 Task: Look for Airbnb options in Pô, Burkina Faso from 10th December, 2023 to 15th December, 2023 for 7 adults.4 bedrooms having 7 beds and 4 bathrooms. Property type can be house. Amenities needed are: wifi, air conditioning, TV, pool, gym, breakfast. Booking option can be shelf check-in. Look for 3 properties as per requirement.
Action: Mouse moved to (500, 72)
Screenshot: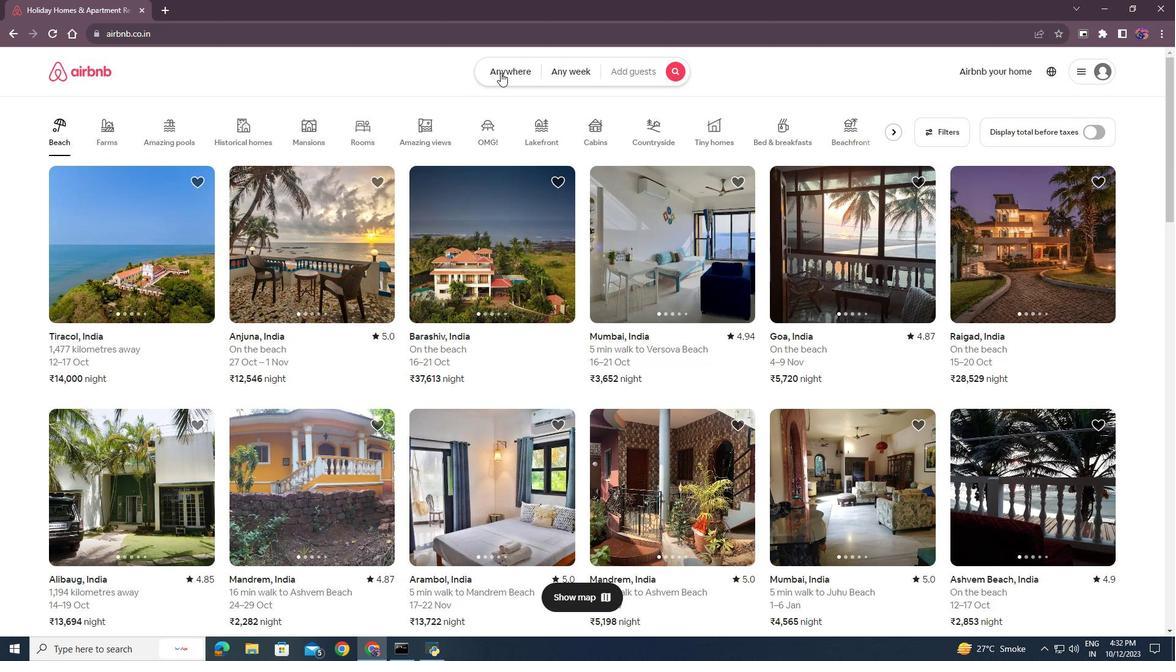 
Action: Mouse pressed left at (500, 72)
Screenshot: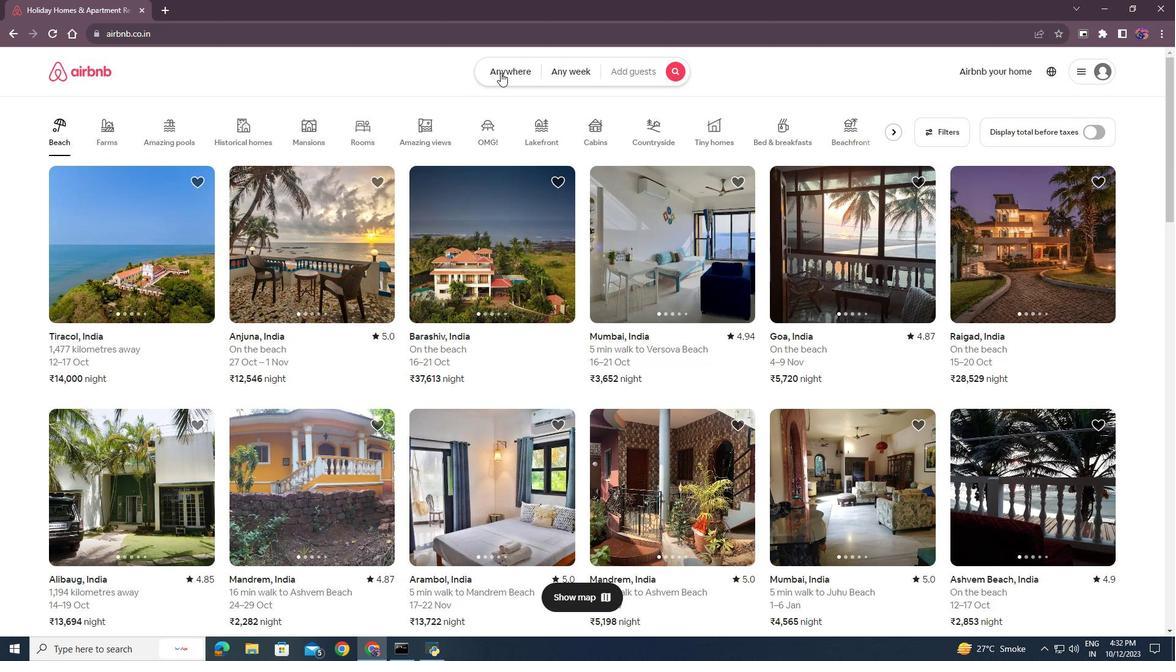 
Action: Mouse moved to (392, 117)
Screenshot: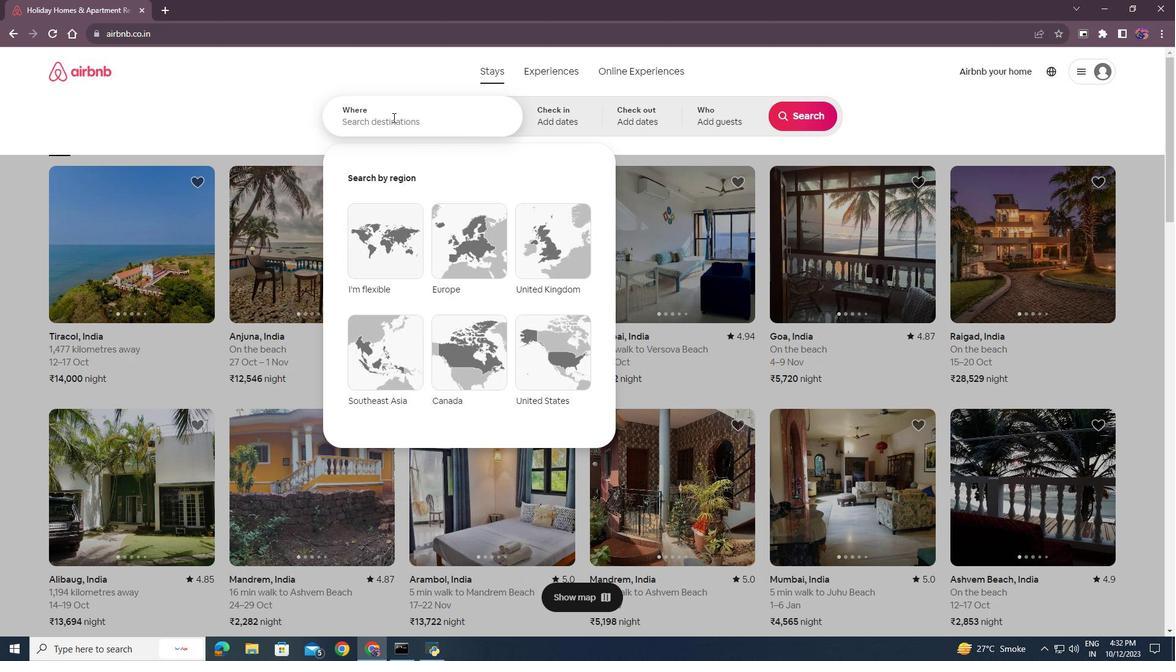 
Action: Mouse pressed left at (392, 117)
Screenshot: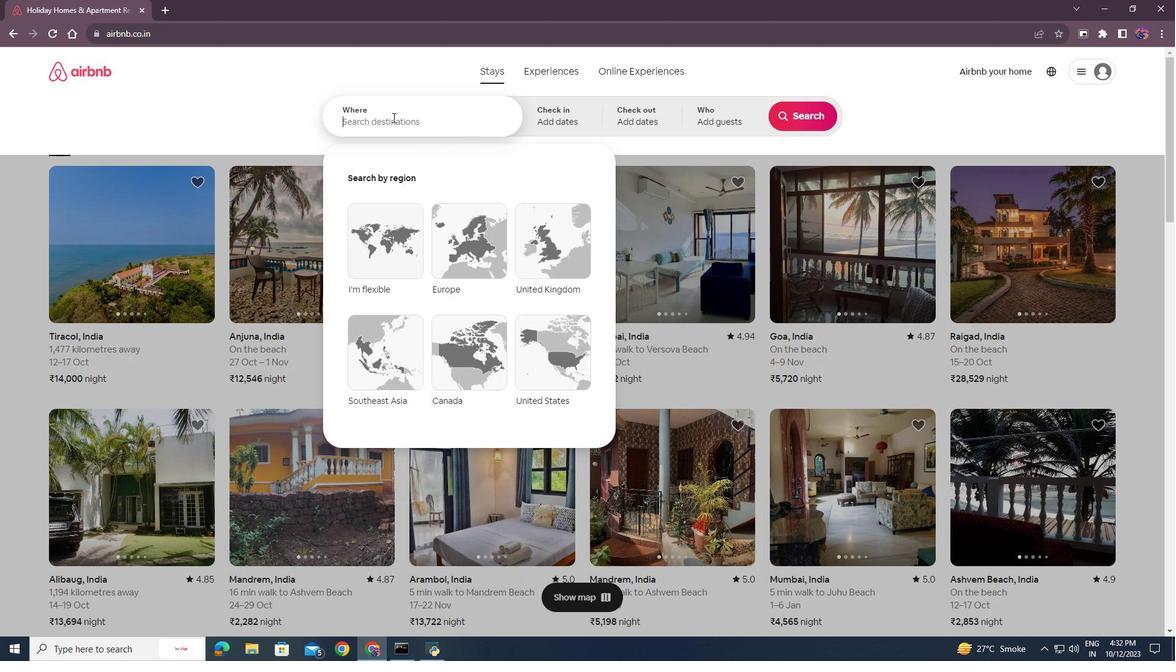
Action: Key pressed <Key.shift><Key.shift><Key.shift><Key.shift><Key.shift>P<Key.shift_r><Key.shift_r><Key.shift_r><Key.shift_r><Key.shift_r><Key.shift_r><Key.shift_r><Key.shift_r><Key.shift_r><Key.shift_r><Key.shift_r><Key.shift_r><Key.shift_r><Key.shift_r>o,<Key.shift>Burk<Key.backspace><Key.backspace><Key.backspace><Key.backspace><Key.backspace><Key.shift><Key.shift><Key.shift><Key.shift><Key.shift><Key.shift><Key.shift><Key.shift><Key.shift><Key.shift>^,<Key.shift><Key.shift><Key.shift><Key.shift><Key.shift><Key.shift>Burkina<Key.space><Key.shift>Faso<Key.enter>
Screenshot: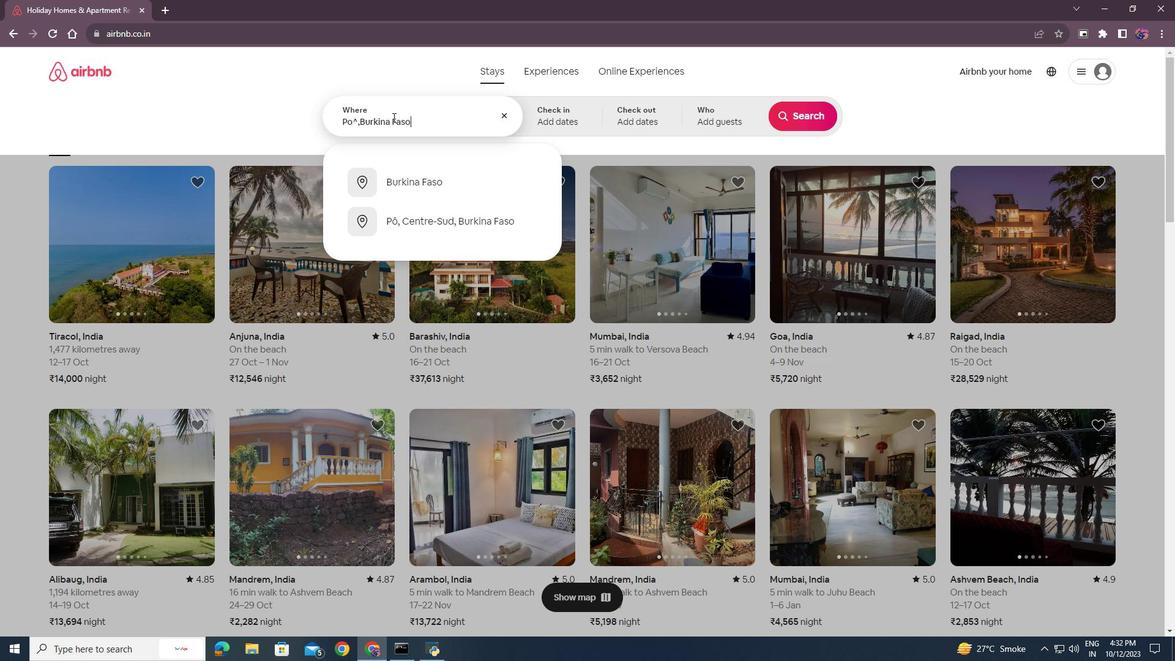 
Action: Mouse moved to (806, 212)
Screenshot: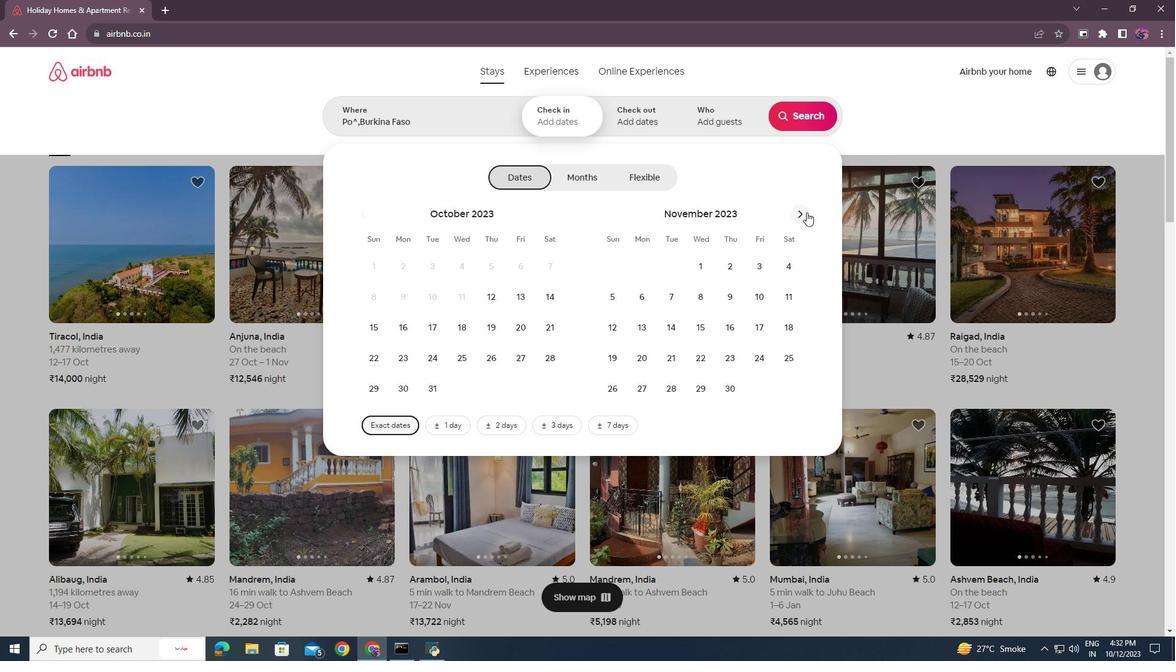 
Action: Mouse pressed left at (806, 212)
Screenshot: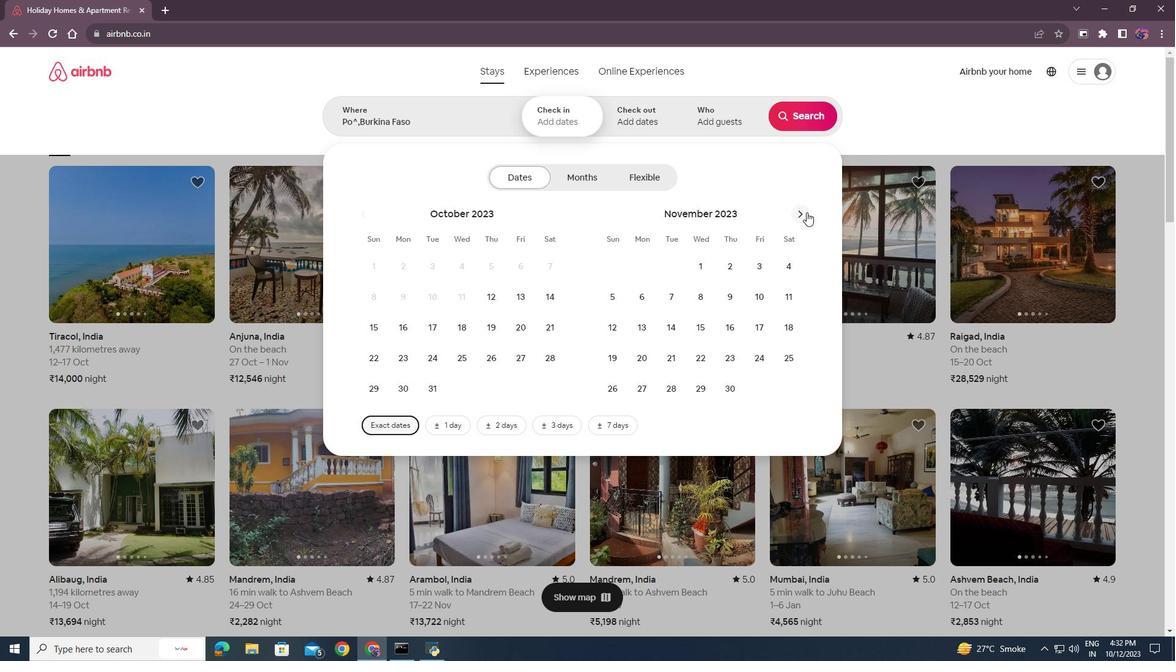 
Action: Mouse moved to (614, 327)
Screenshot: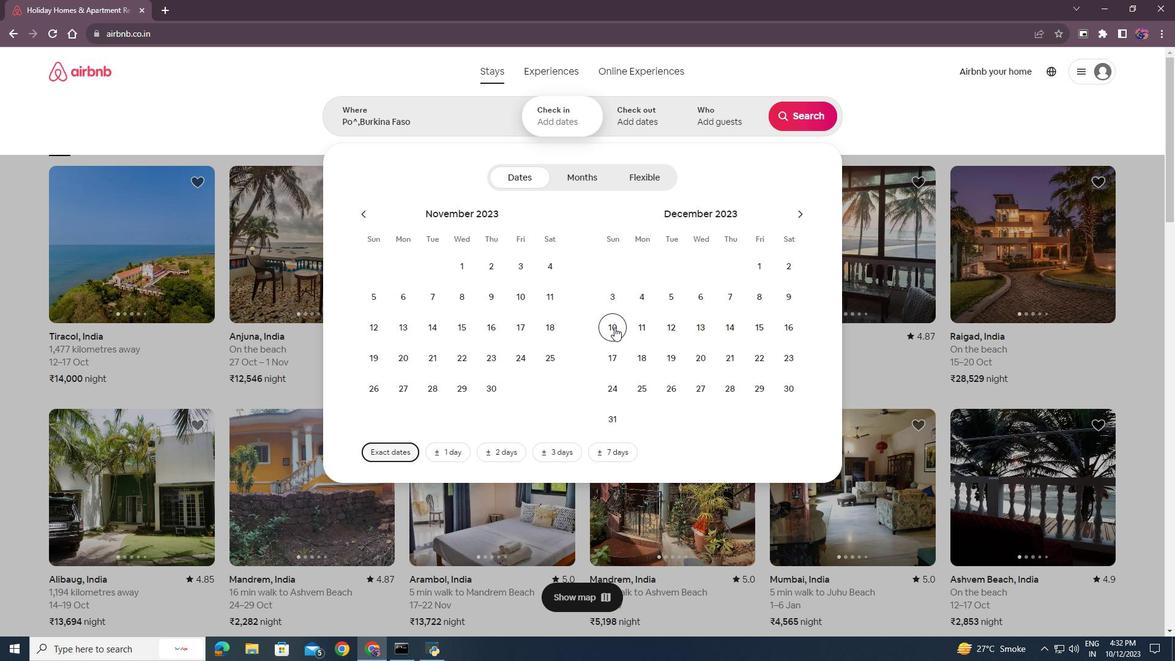 
Action: Mouse pressed left at (614, 327)
Screenshot: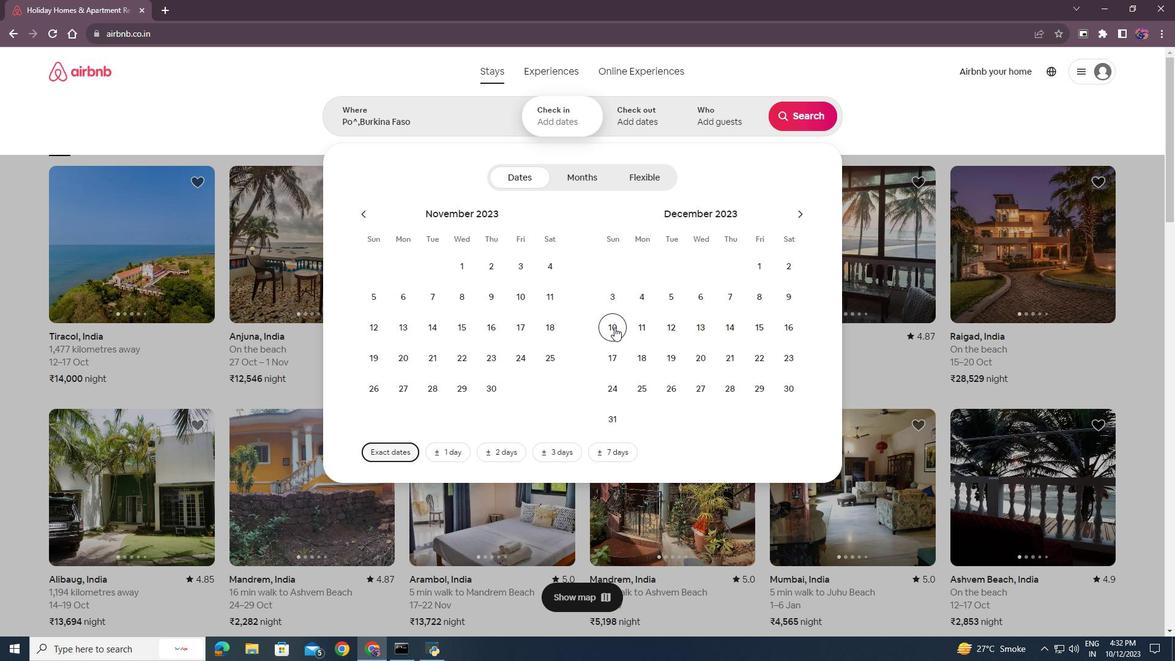 
Action: Mouse moved to (757, 330)
Screenshot: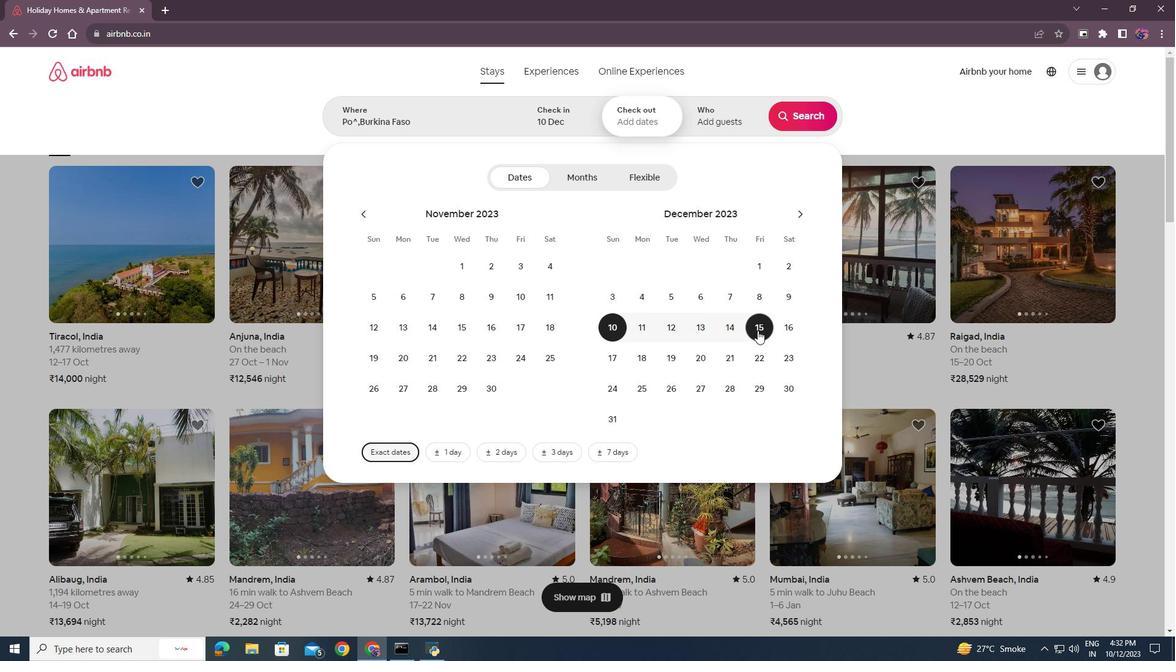 
Action: Mouse pressed left at (757, 330)
Screenshot: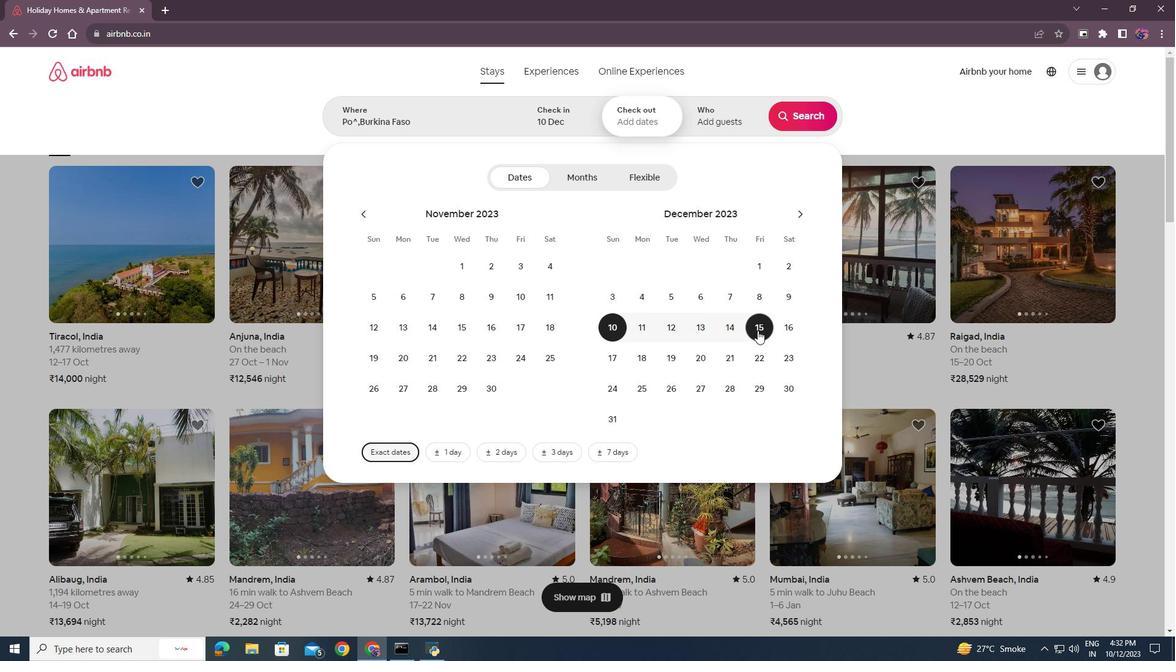 
Action: Mouse moved to (735, 114)
Screenshot: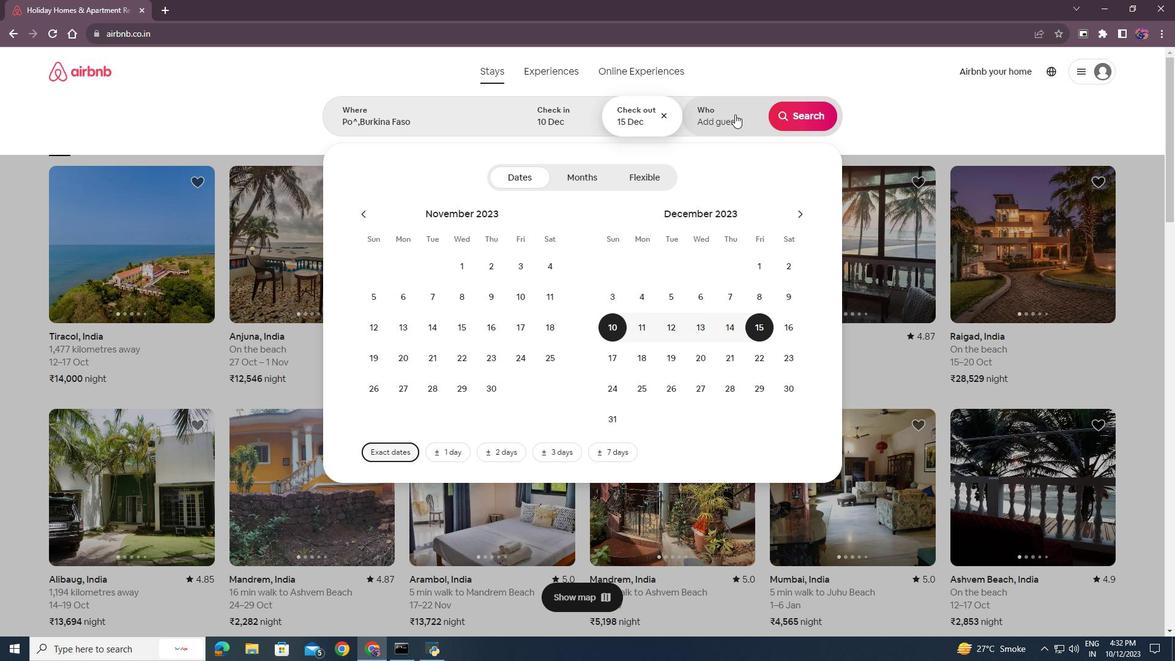 
Action: Mouse pressed left at (735, 114)
Screenshot: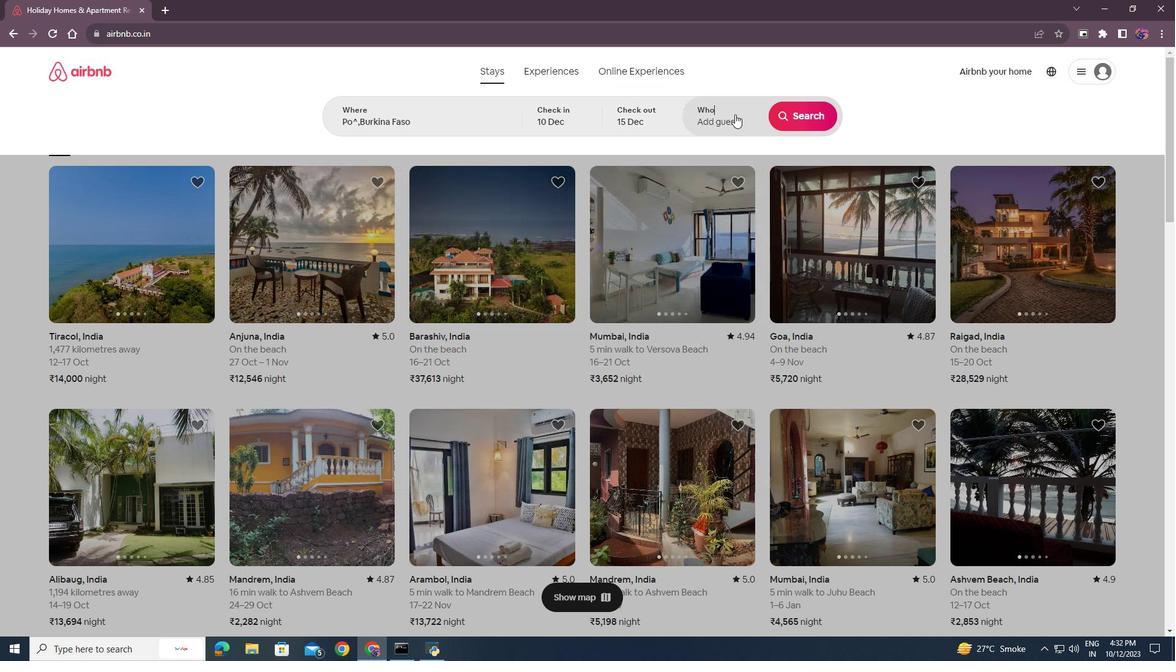 
Action: Mouse moved to (803, 181)
Screenshot: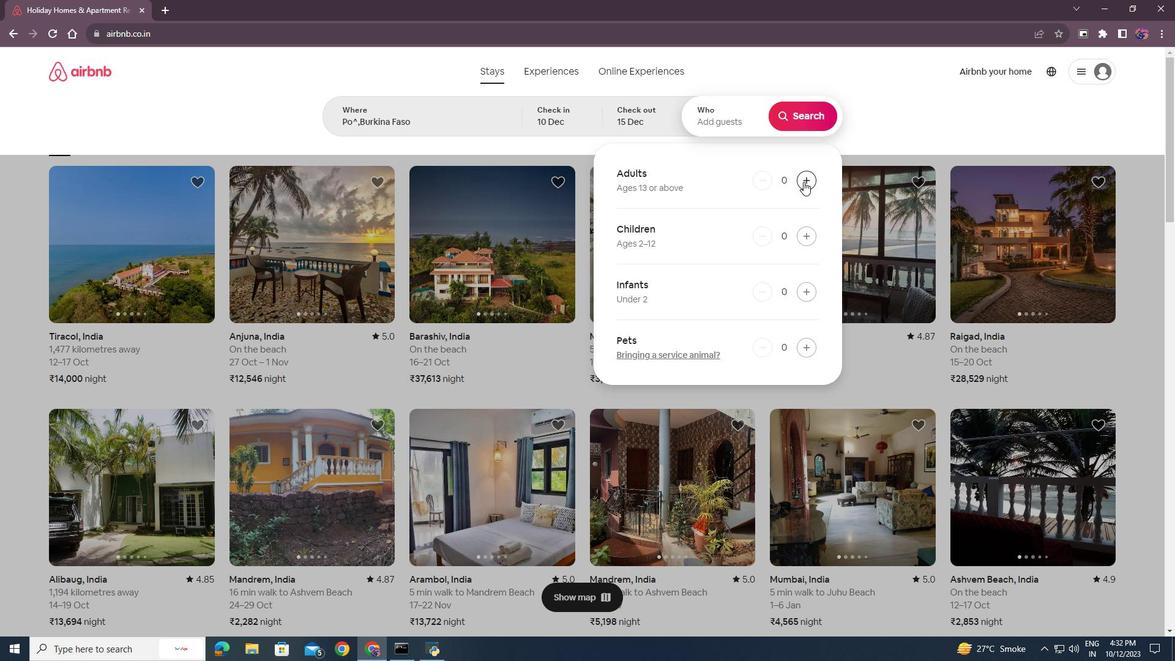 
Action: Mouse pressed left at (803, 181)
Screenshot: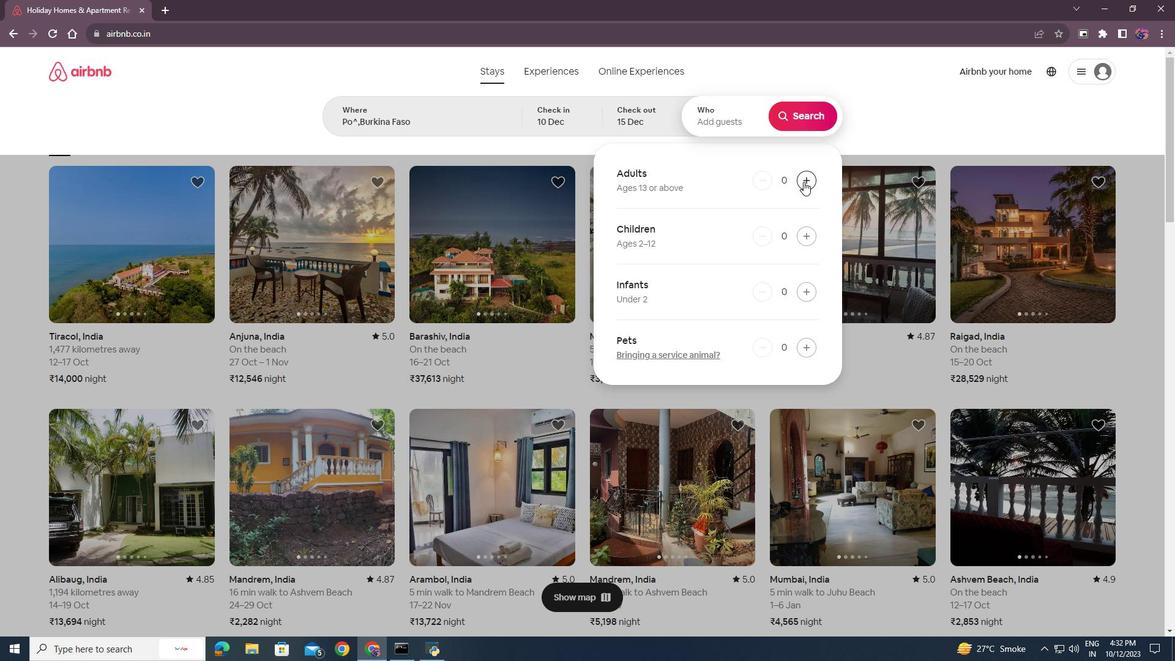 
Action: Mouse pressed left at (803, 181)
Screenshot: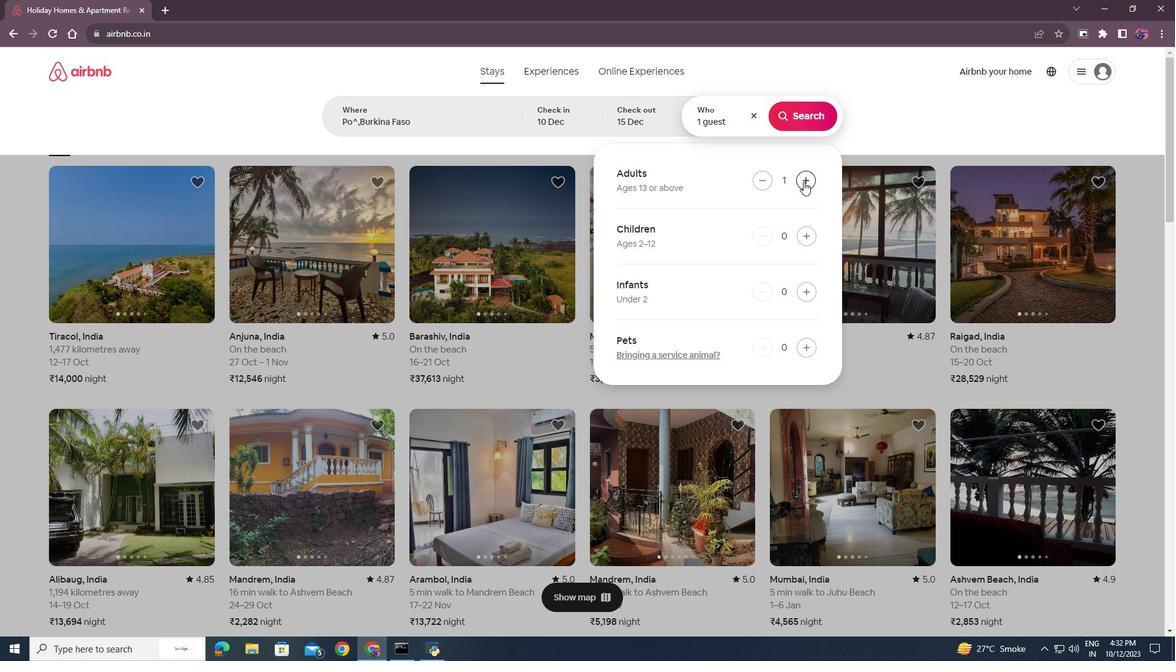 
Action: Mouse pressed left at (803, 181)
Screenshot: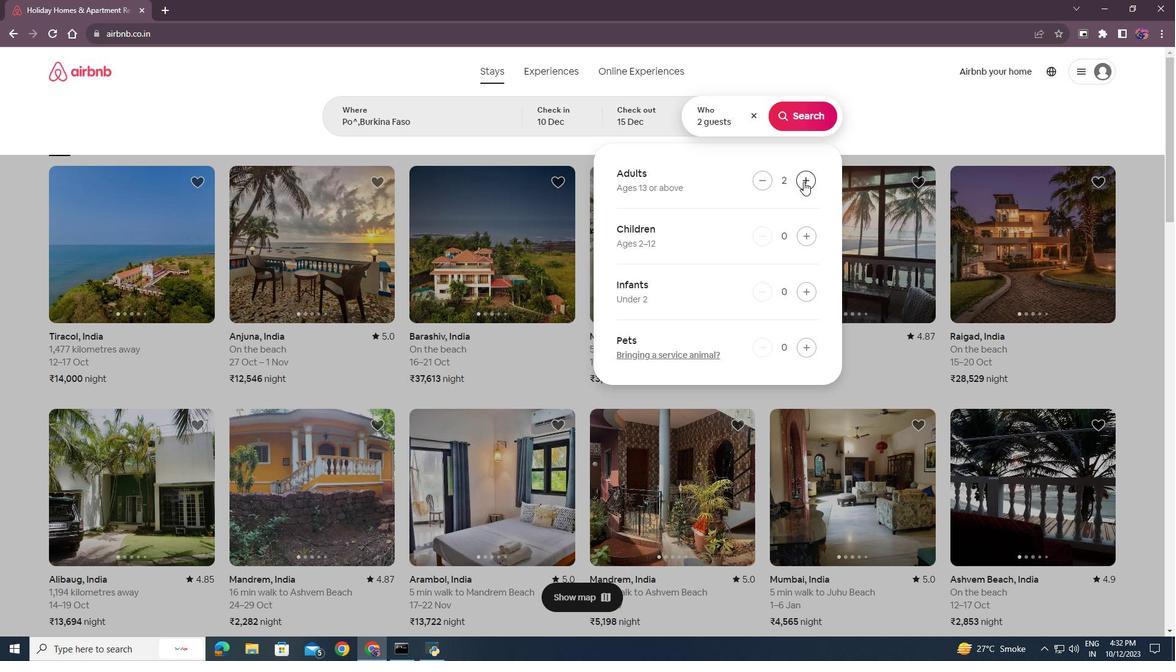 
Action: Mouse pressed left at (803, 181)
Screenshot: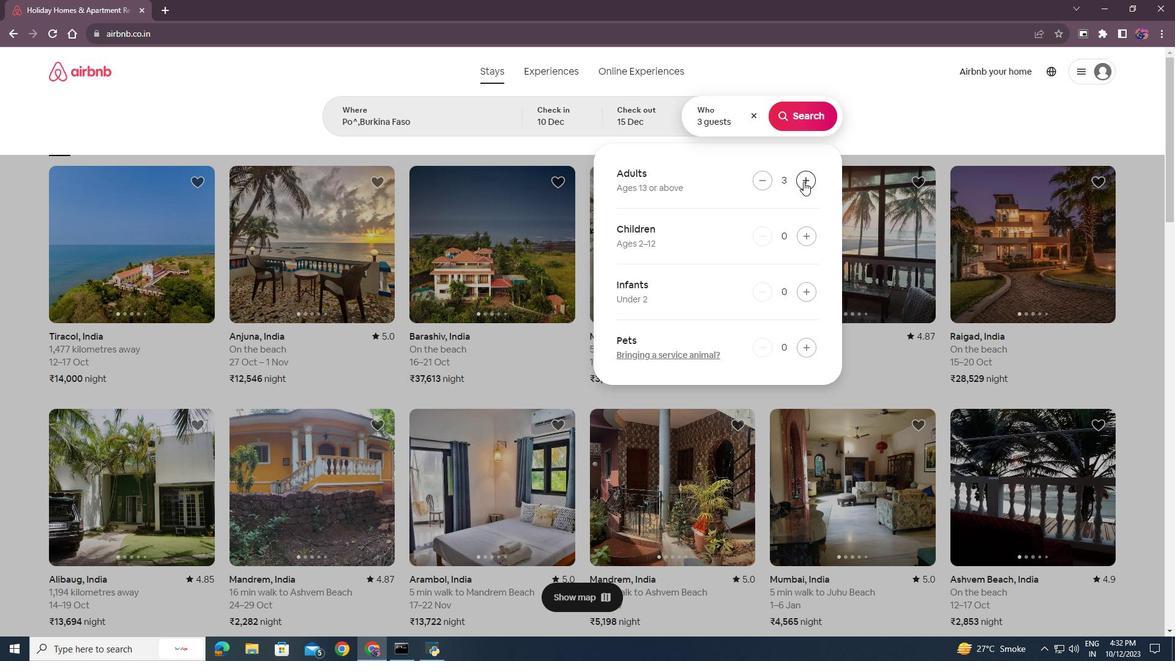 
Action: Mouse pressed left at (803, 181)
Screenshot: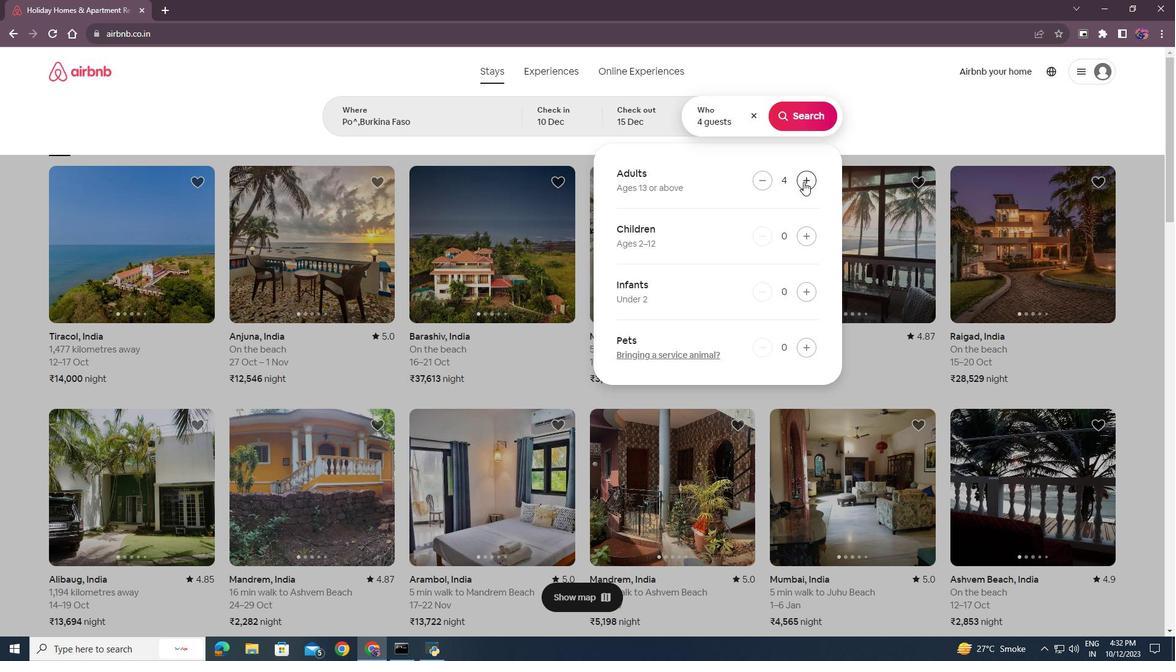
Action: Mouse pressed left at (803, 181)
Screenshot: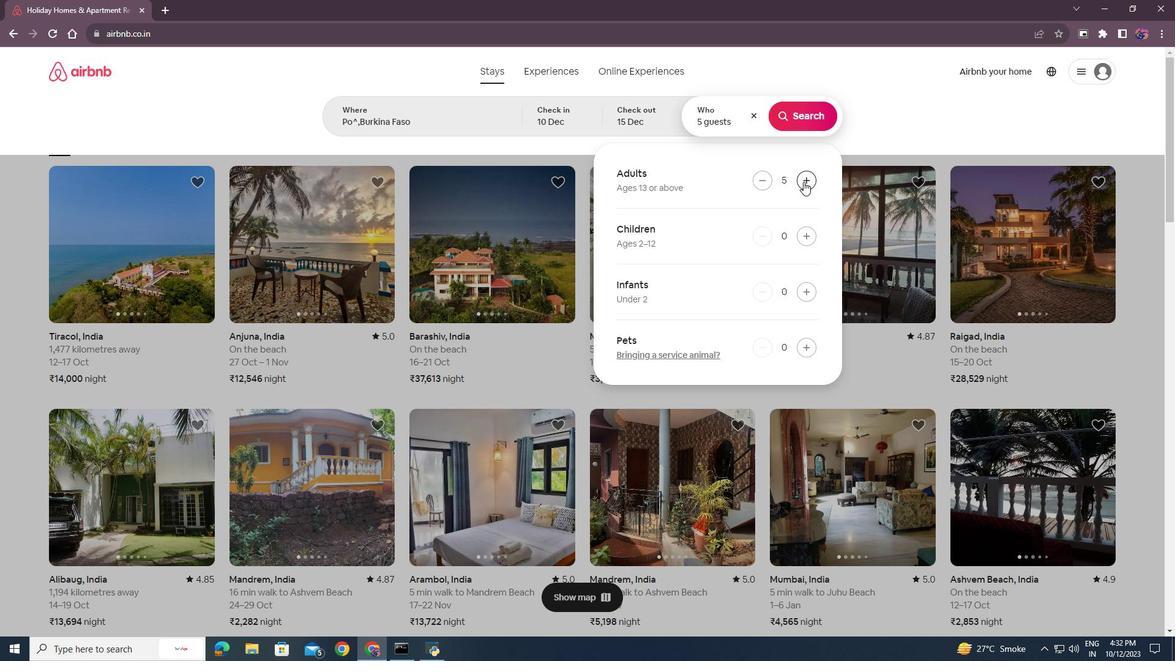 
Action: Mouse pressed left at (803, 181)
Screenshot: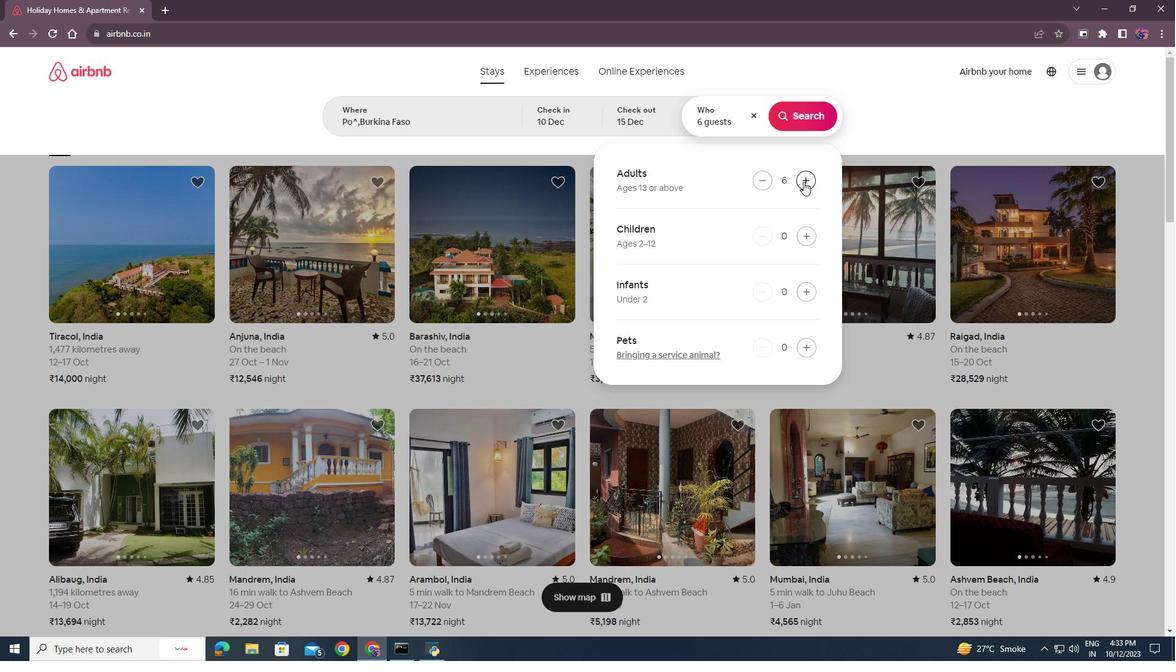 
Action: Mouse pressed left at (803, 181)
Screenshot: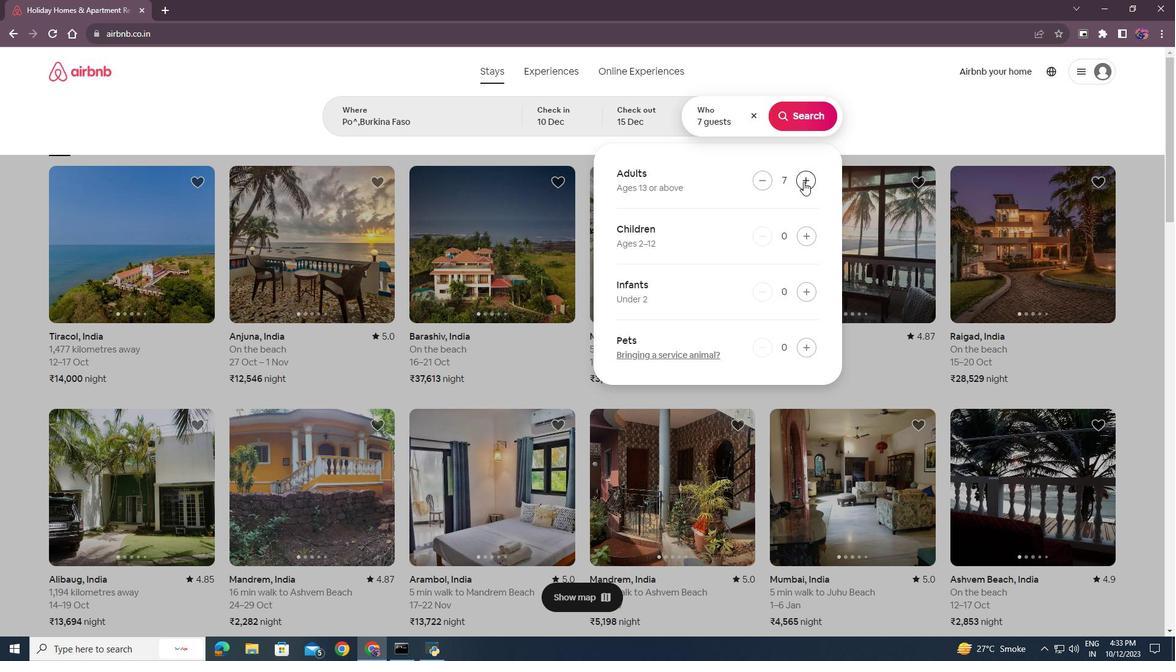 
Action: Mouse moved to (757, 178)
Screenshot: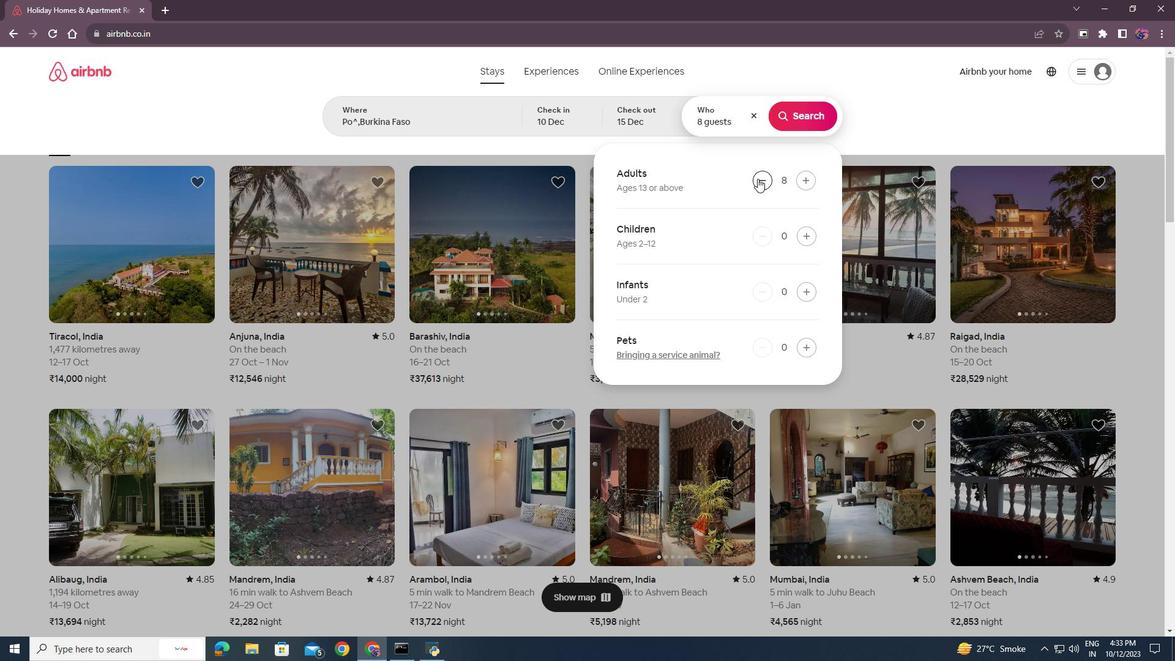 
Action: Mouse pressed left at (757, 178)
Screenshot: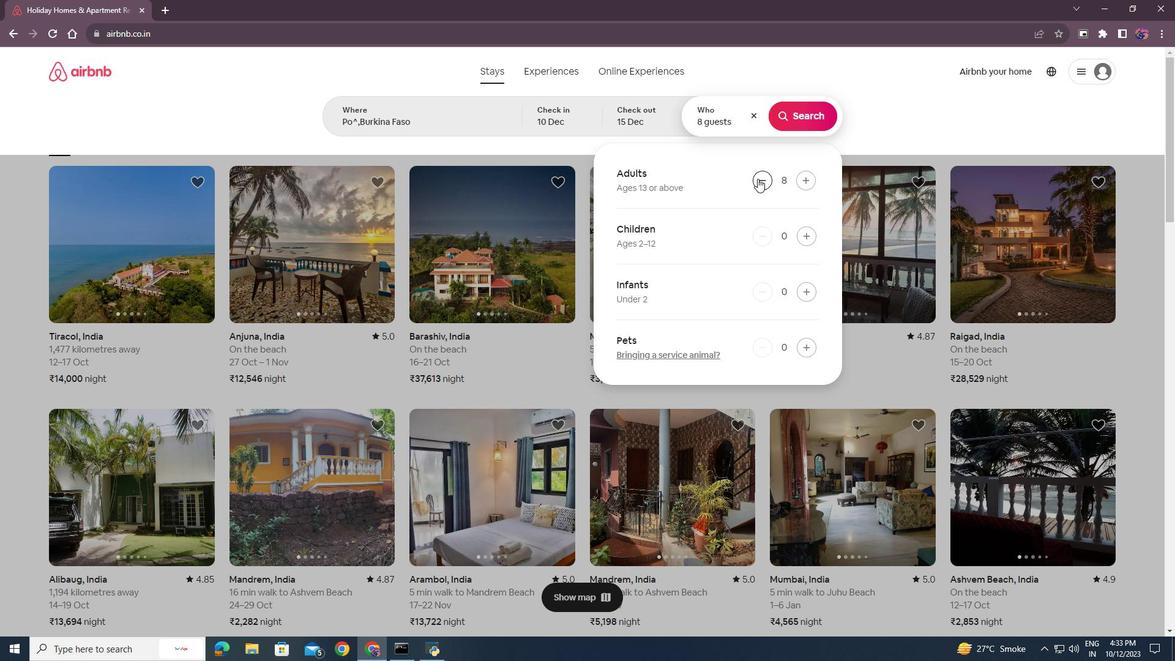 
Action: Mouse moved to (810, 110)
Screenshot: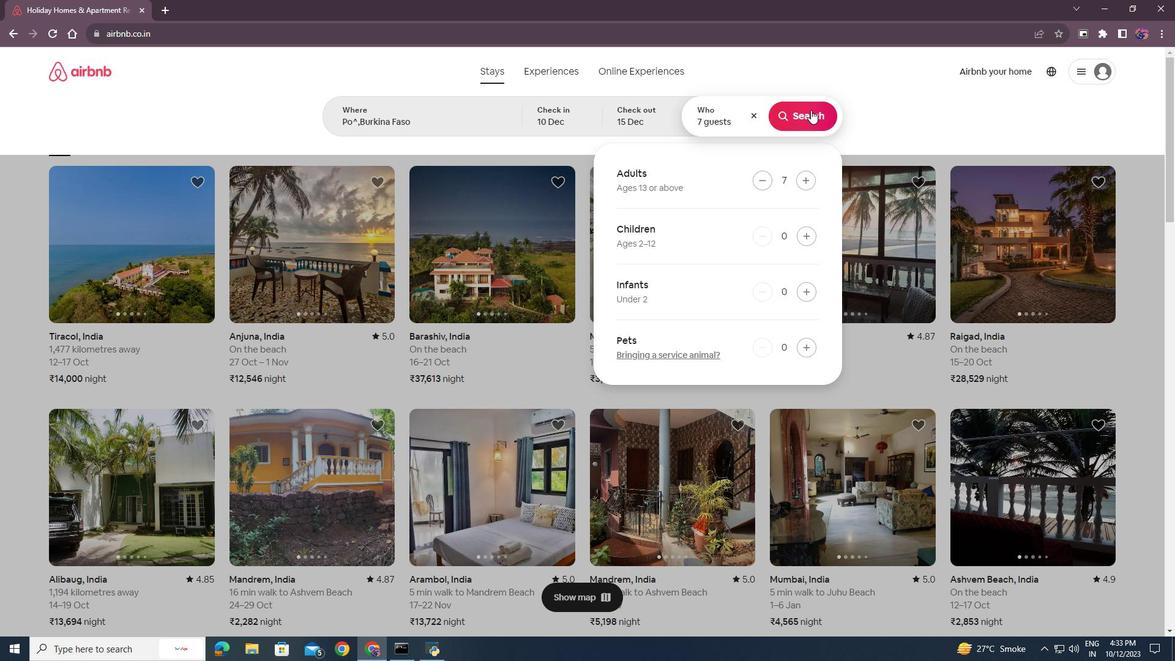 
Action: Mouse pressed left at (810, 110)
Screenshot: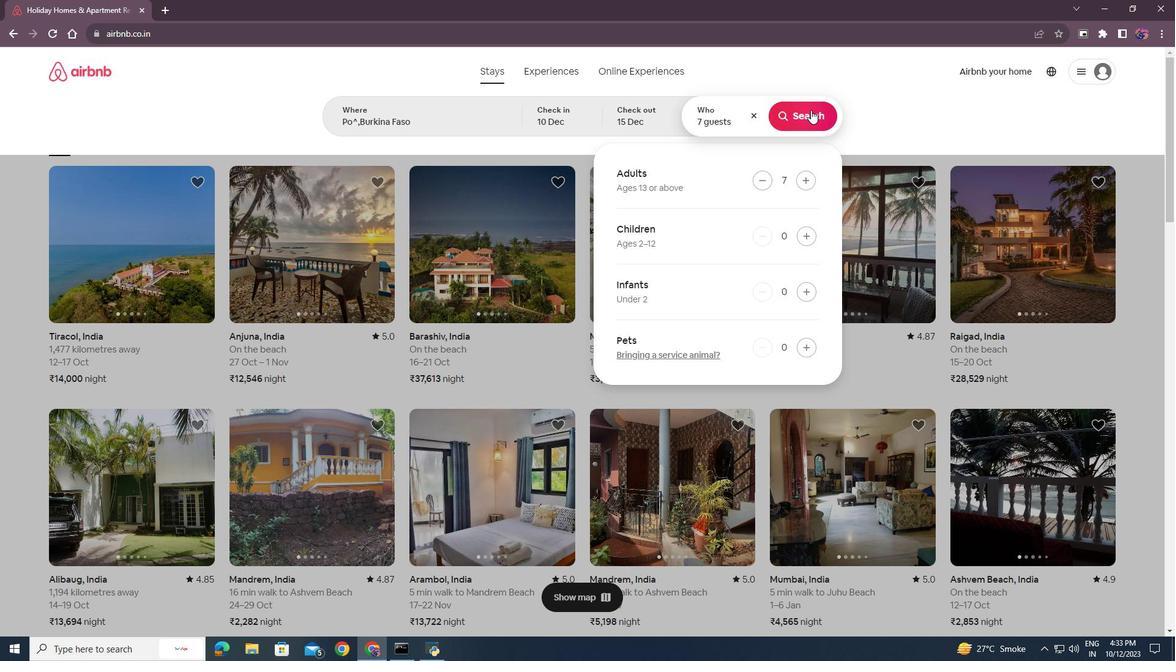 
Action: Mouse moved to (976, 127)
Screenshot: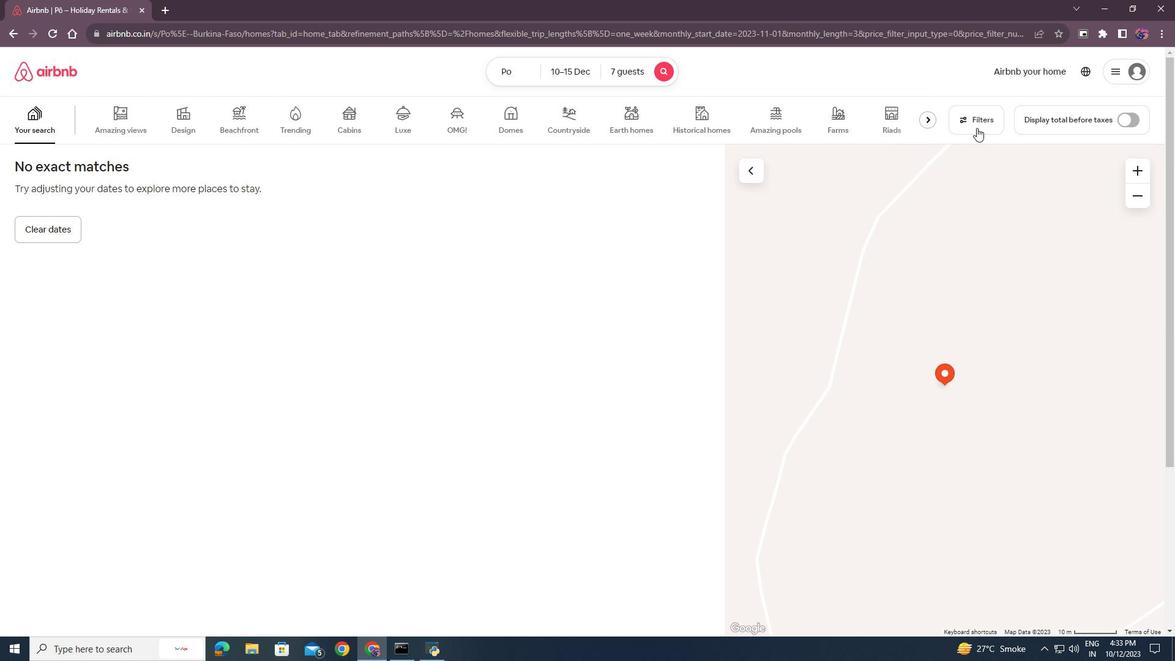 
Action: Mouse pressed left at (976, 127)
Screenshot: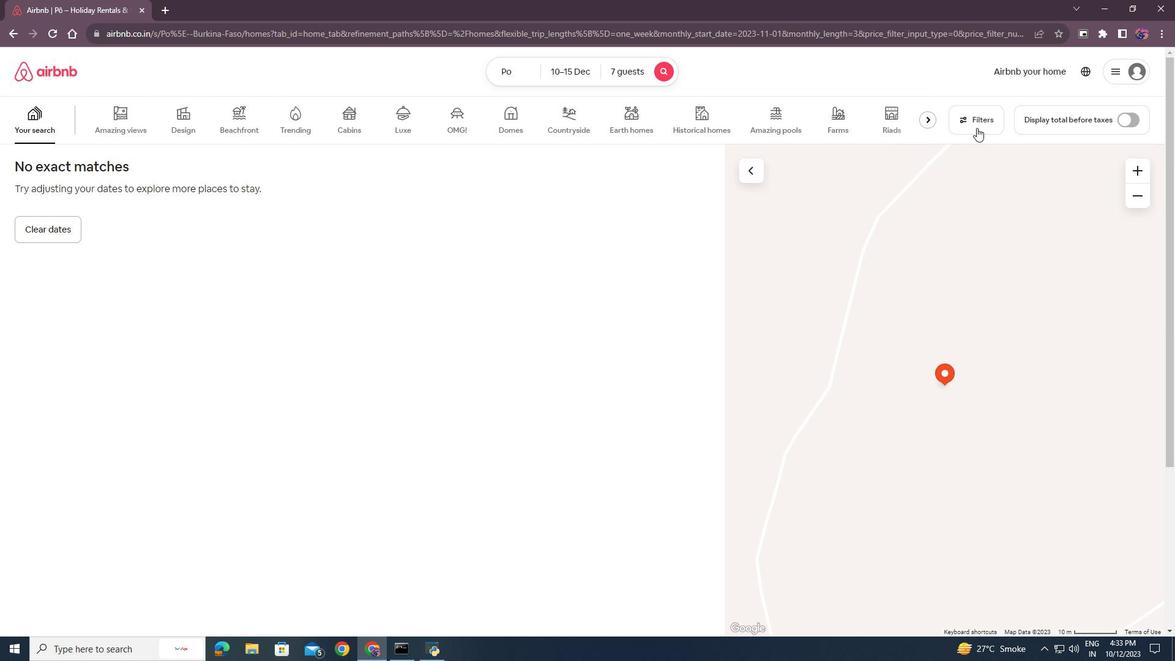 
Action: Mouse moved to (492, 367)
Screenshot: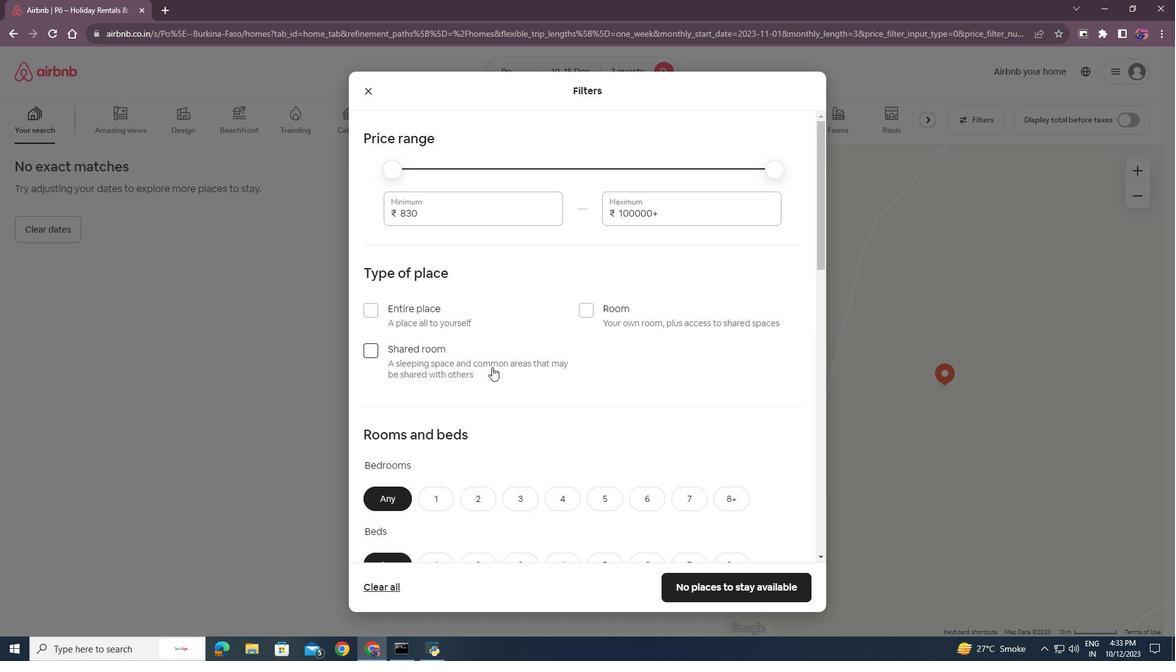 
Action: Mouse scrolled (492, 366) with delta (0, 0)
Screenshot: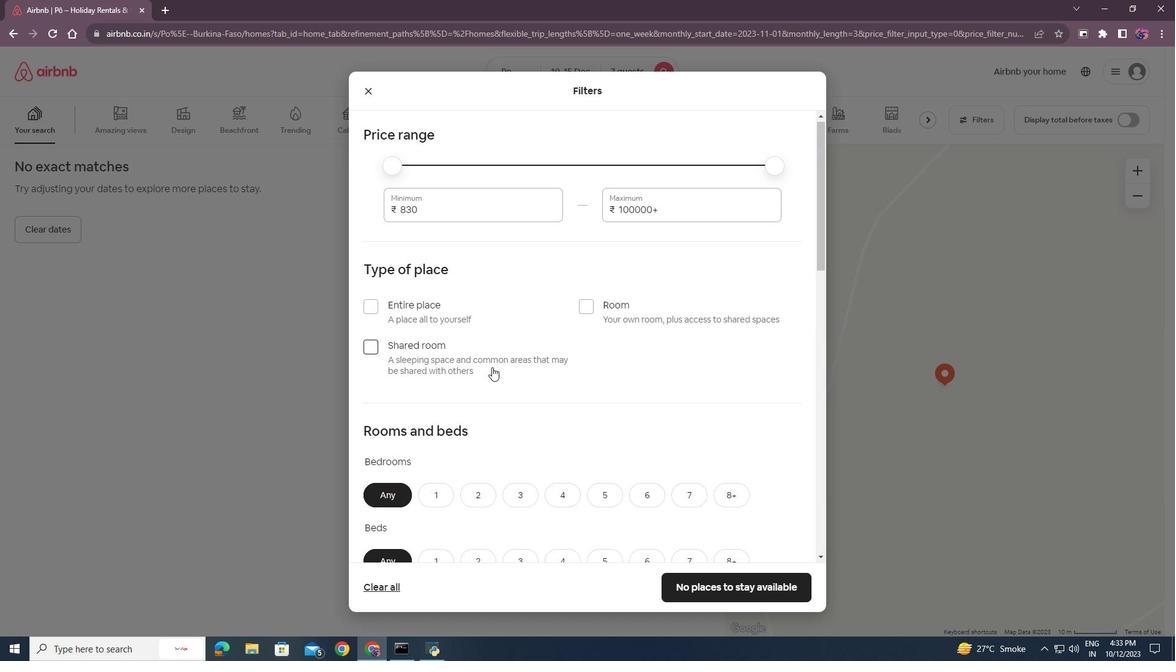 
Action: Mouse scrolled (492, 366) with delta (0, 0)
Screenshot: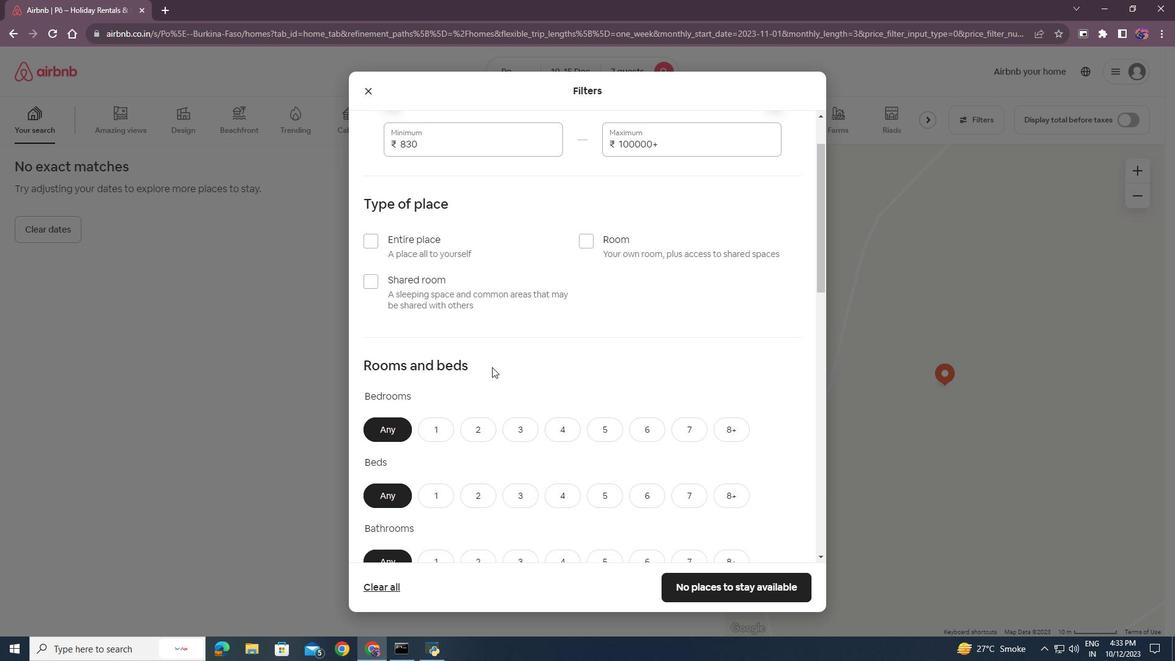 
Action: Mouse scrolled (492, 366) with delta (0, 0)
Screenshot: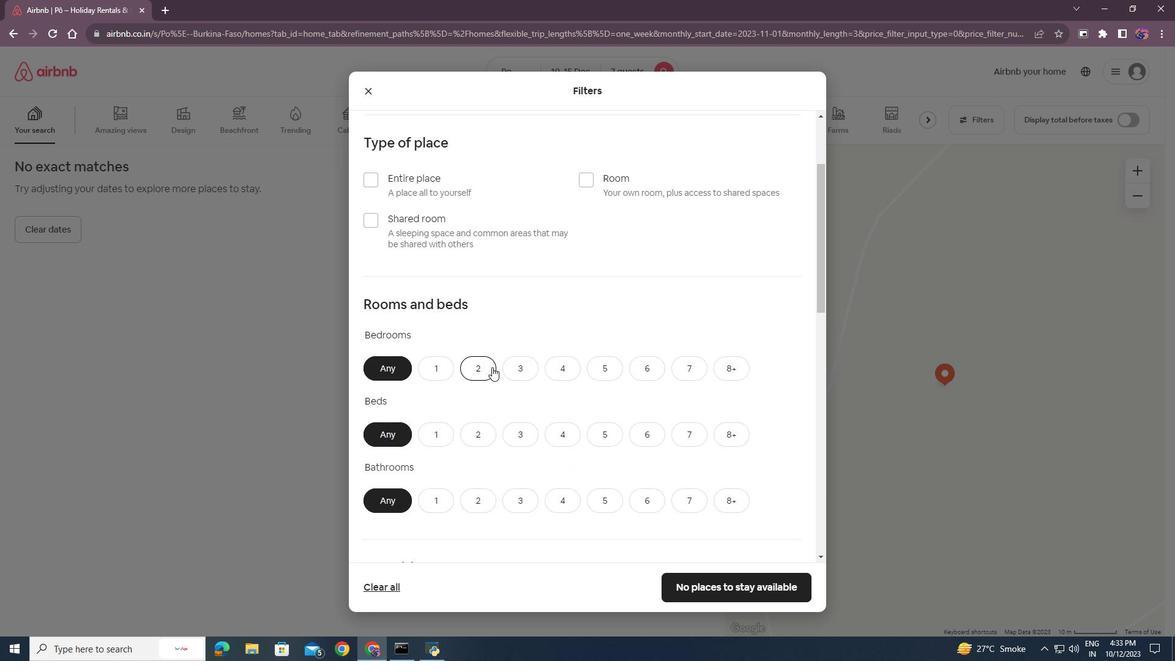 
Action: Mouse scrolled (492, 366) with delta (0, 0)
Screenshot: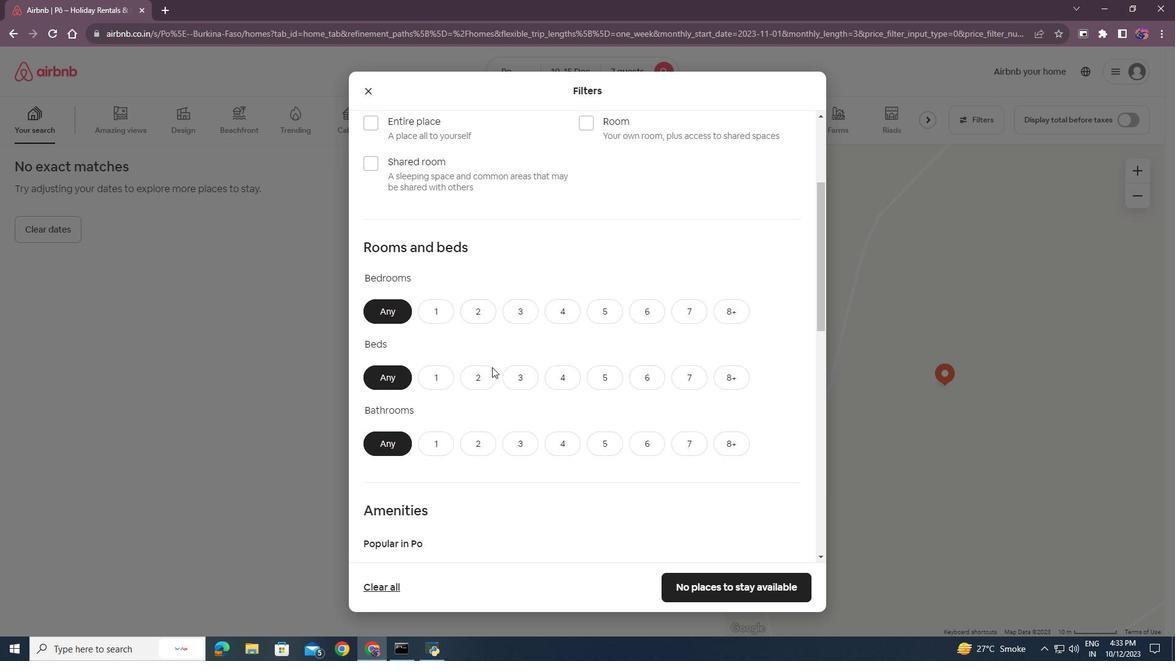 
Action: Mouse moved to (560, 250)
Screenshot: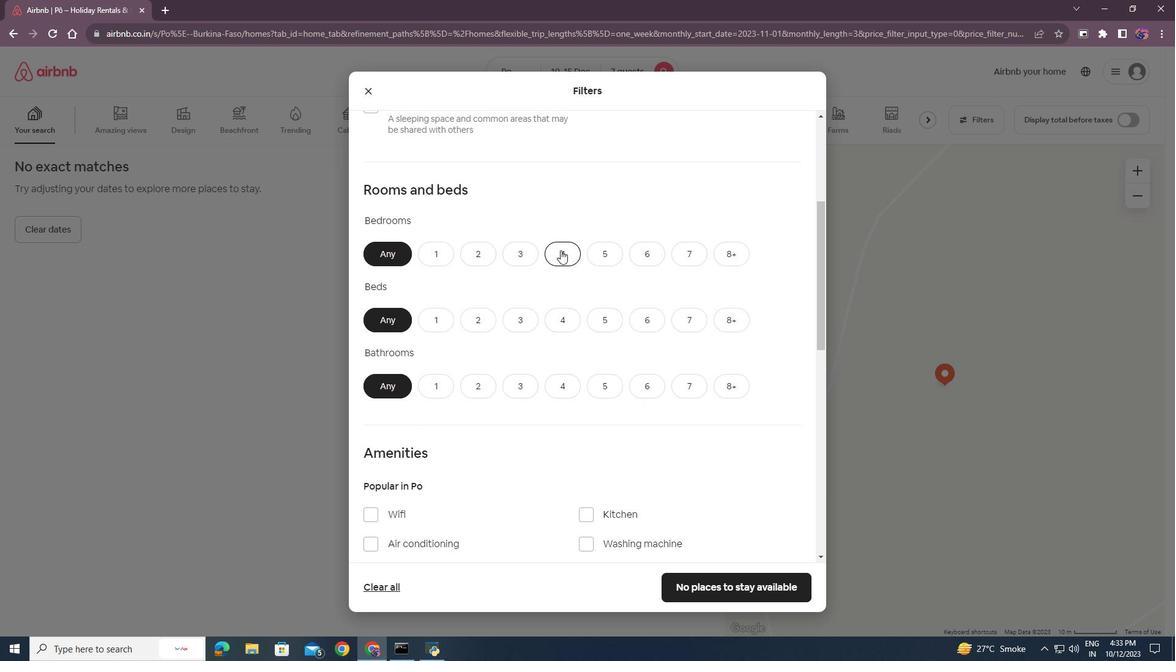 
Action: Mouse pressed left at (560, 250)
Screenshot: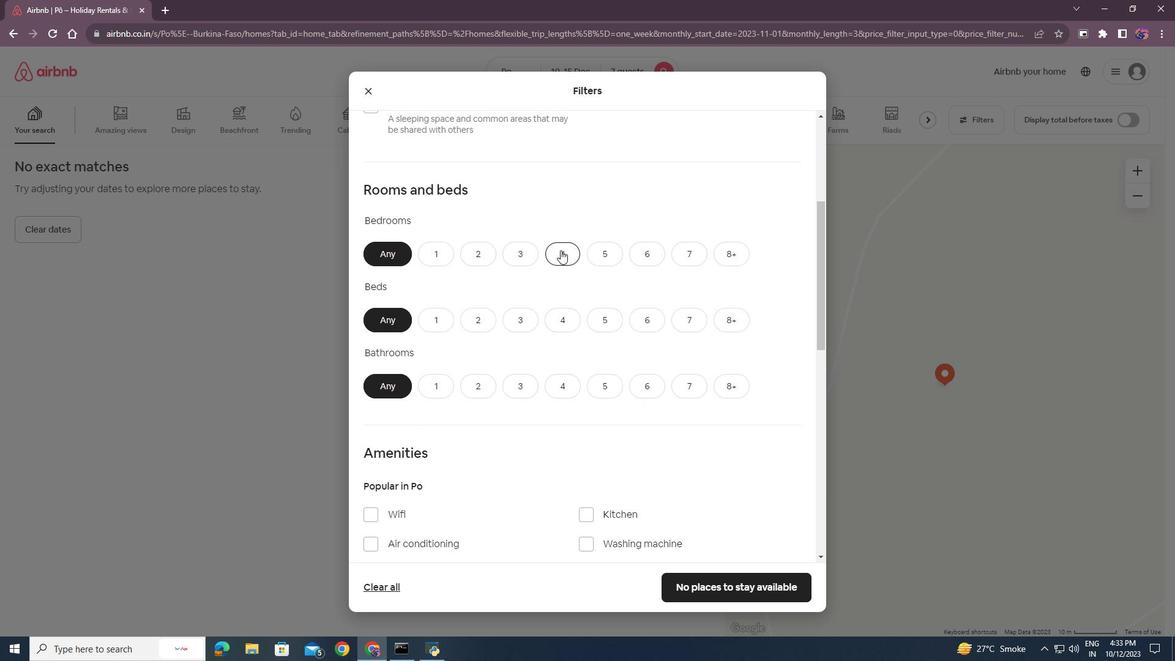 
Action: Mouse moved to (691, 320)
Screenshot: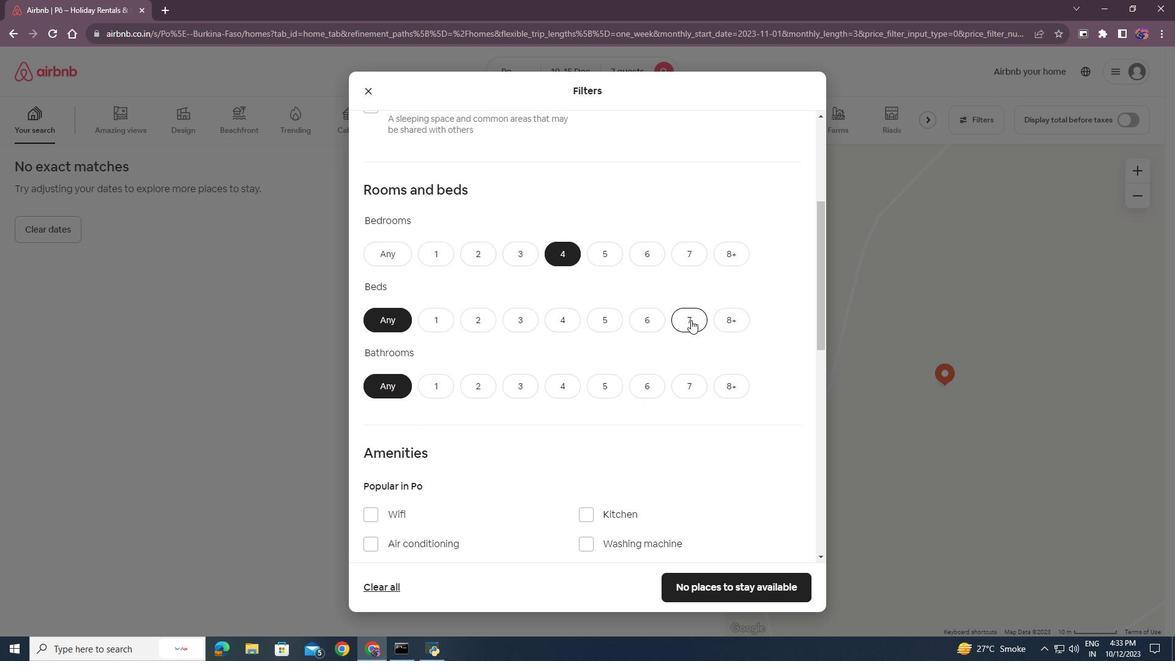 
Action: Mouse pressed left at (691, 320)
Screenshot: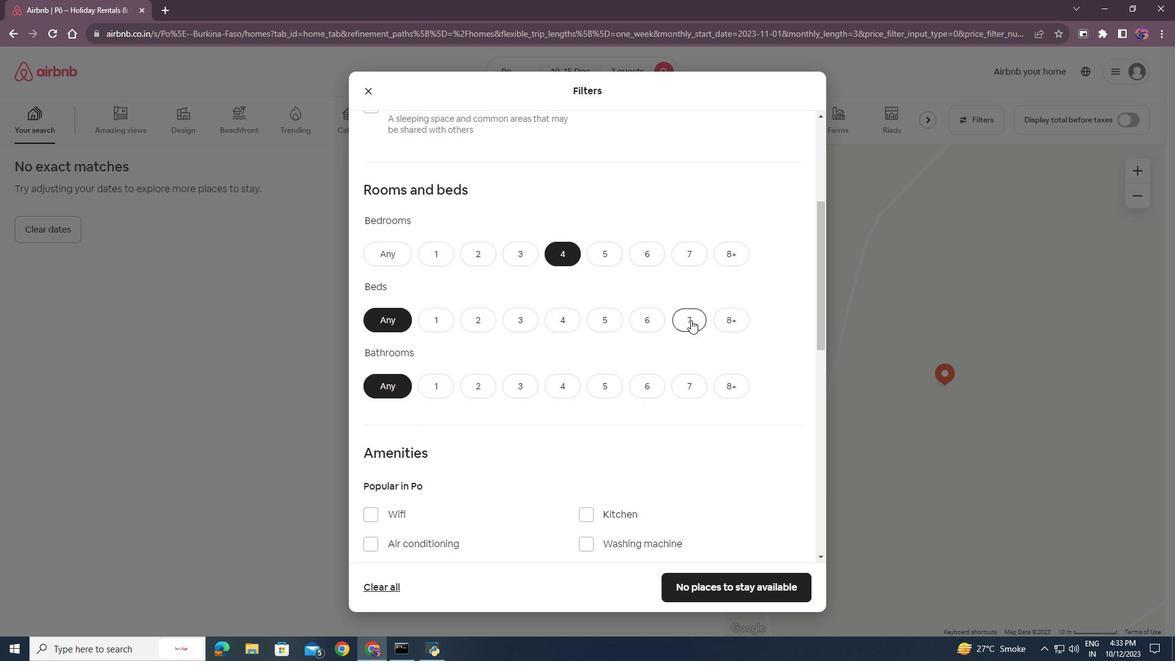 
Action: Mouse moved to (563, 384)
Screenshot: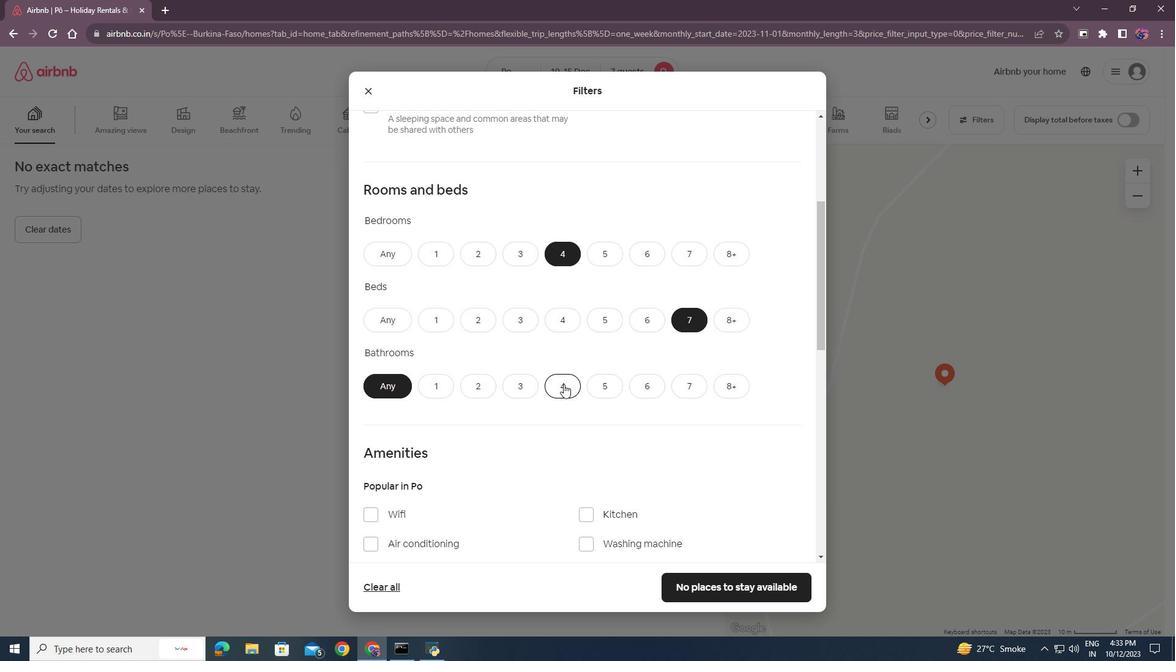
Action: Mouse pressed left at (563, 384)
Screenshot: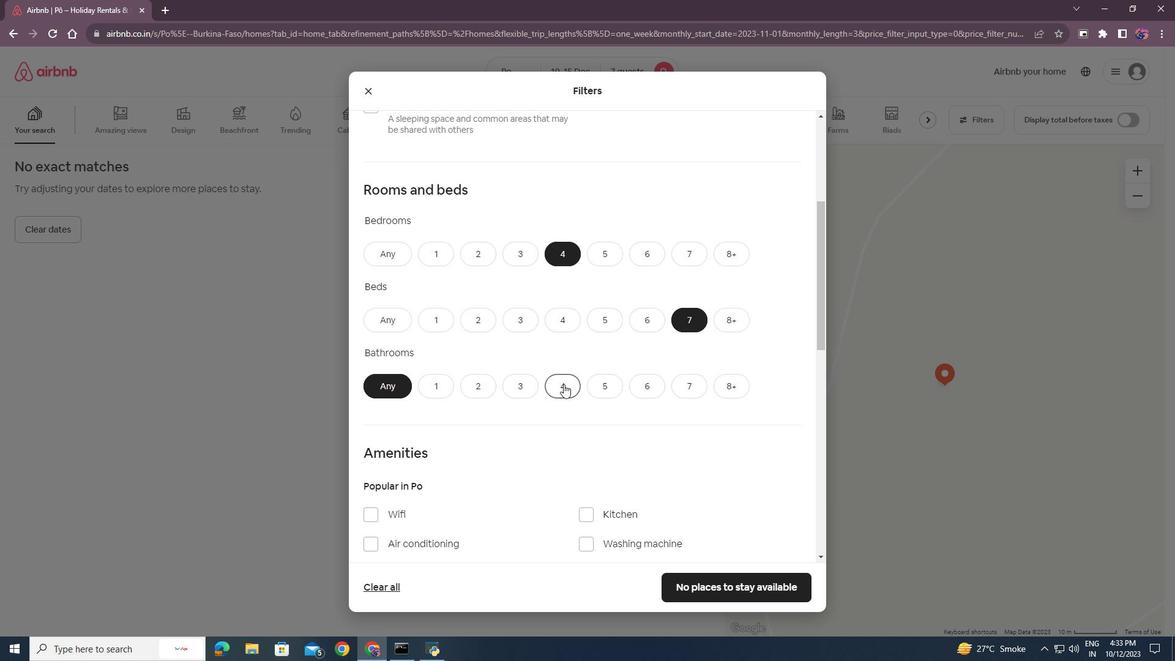 
Action: Mouse moved to (537, 415)
Screenshot: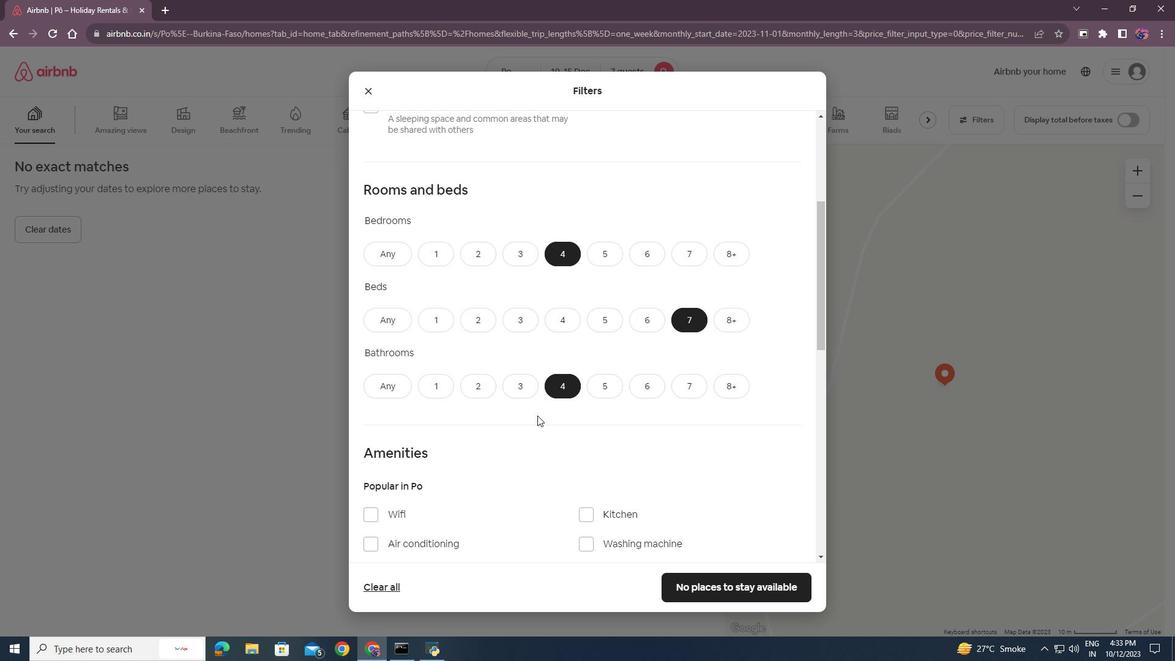 
Action: Mouse scrolled (537, 414) with delta (0, 0)
Screenshot: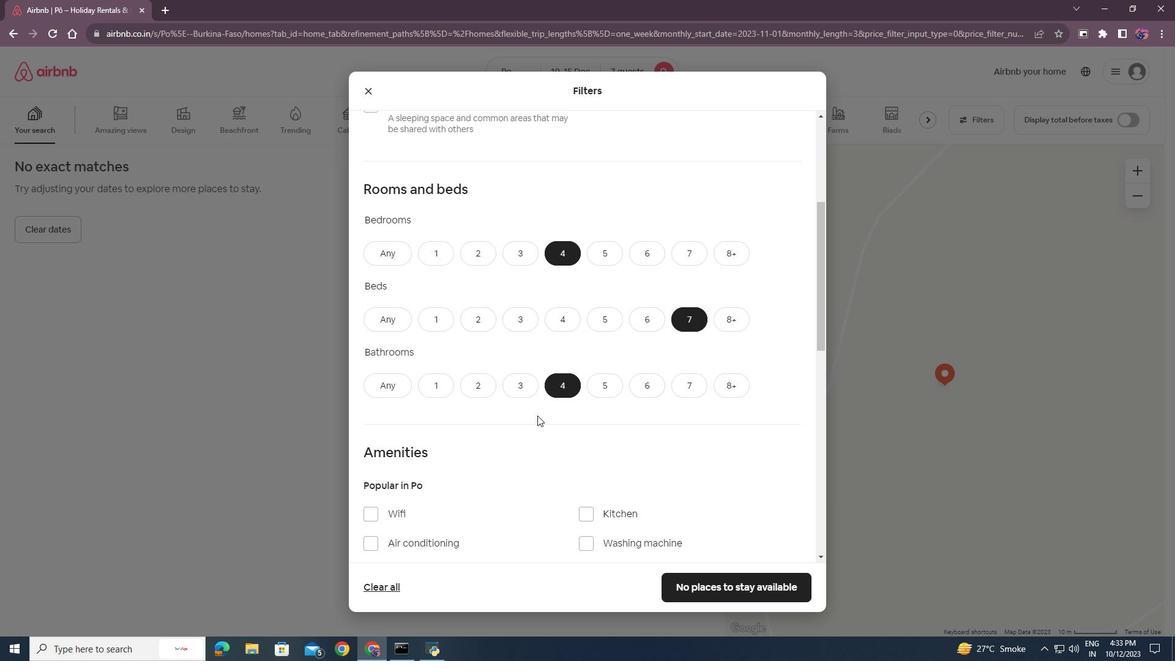 
Action: Mouse scrolled (537, 414) with delta (0, 0)
Screenshot: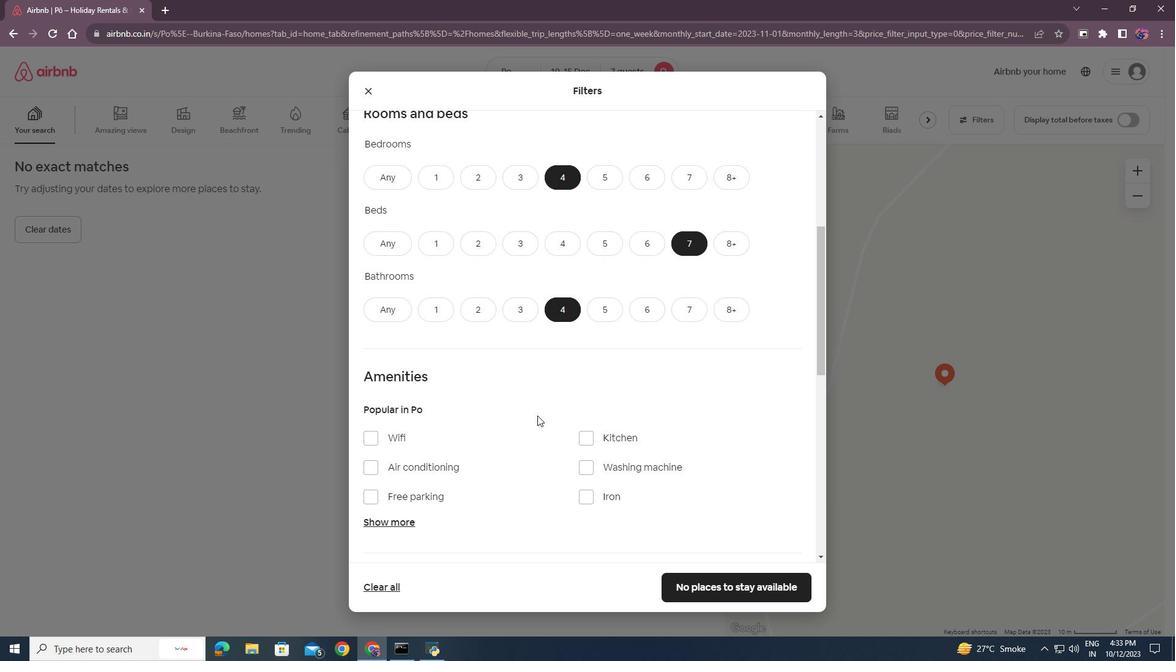 
Action: Mouse moved to (540, 419)
Screenshot: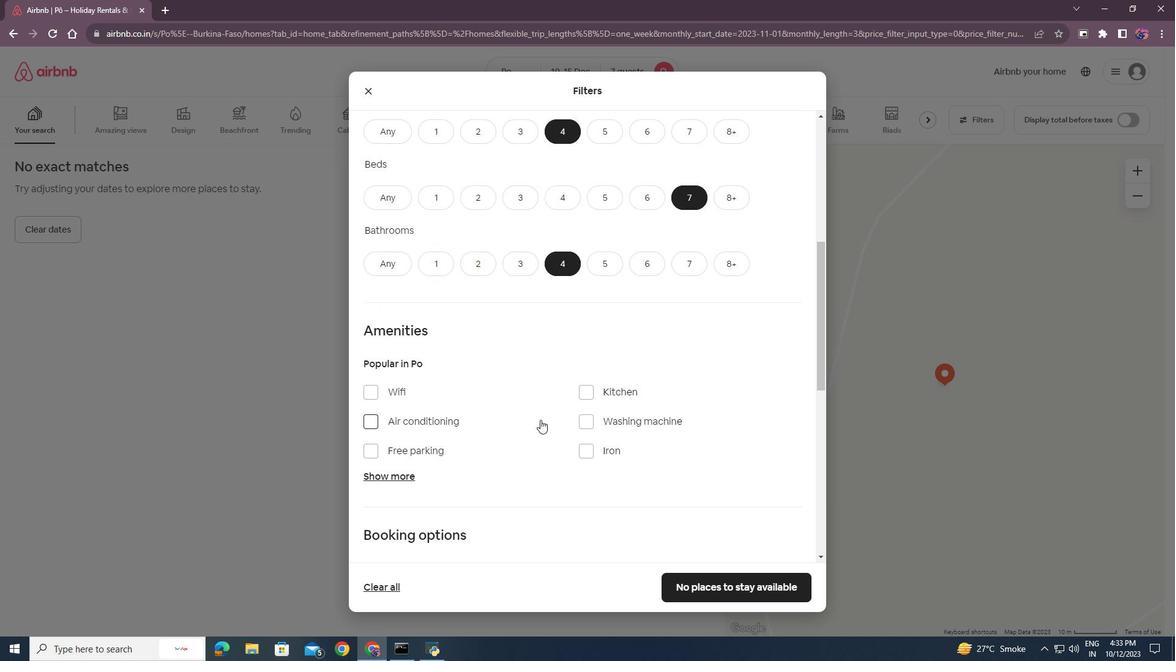 
Action: Mouse scrolled (540, 419) with delta (0, 0)
Screenshot: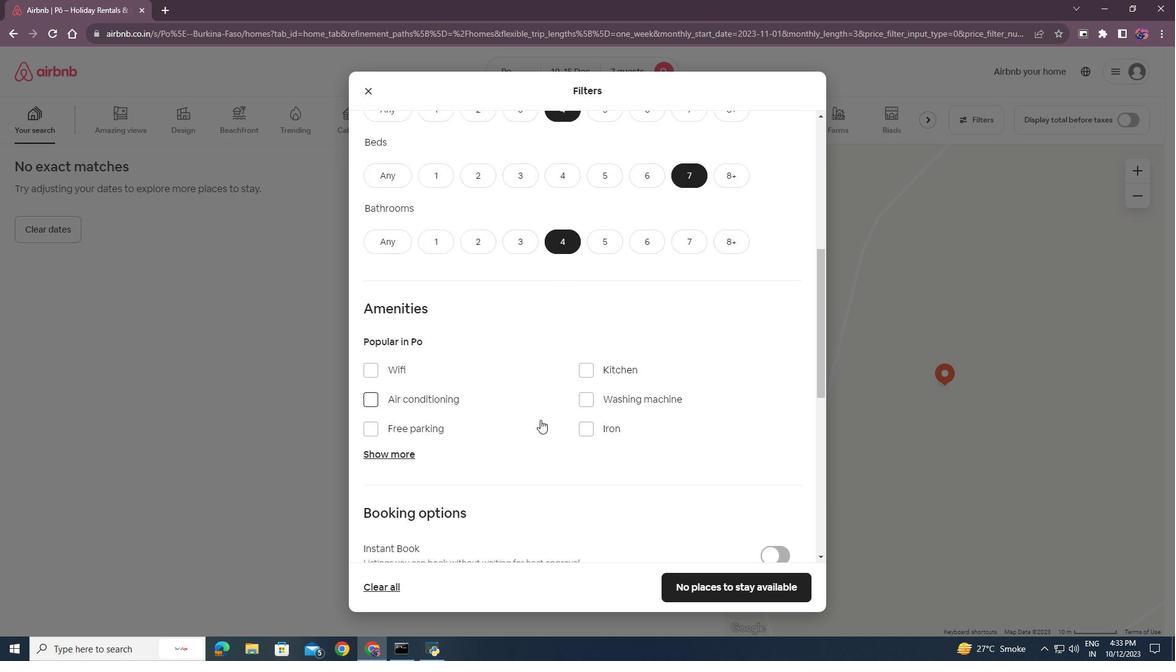 
Action: Mouse scrolled (540, 419) with delta (0, 0)
Screenshot: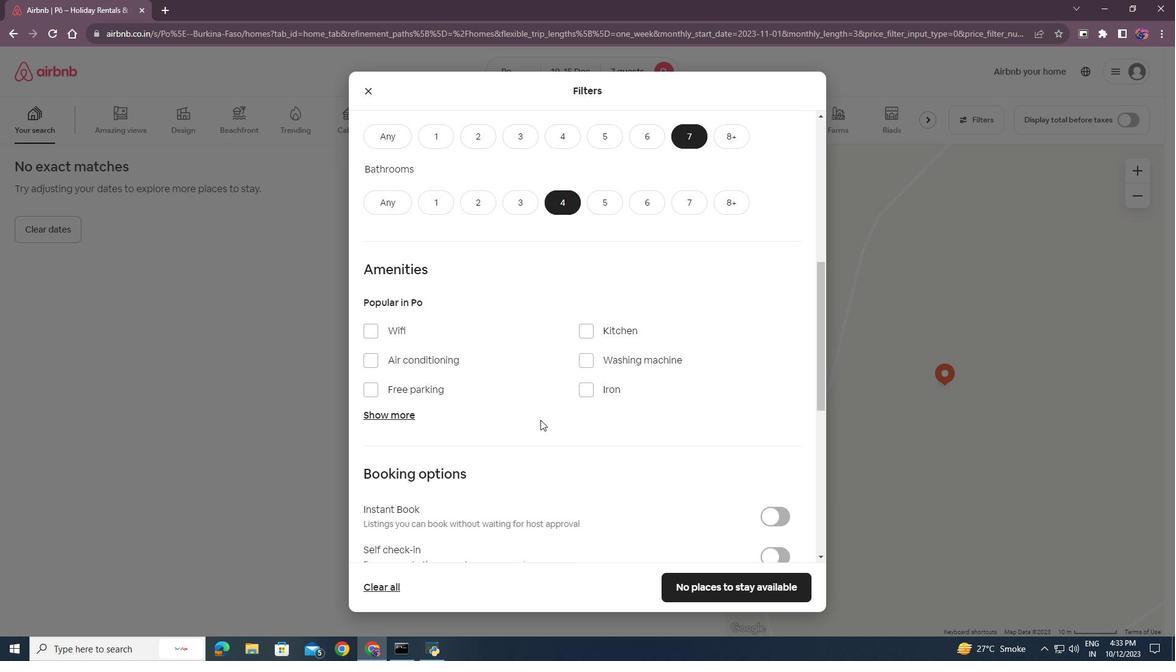 
Action: Mouse scrolled (540, 419) with delta (0, 0)
Screenshot: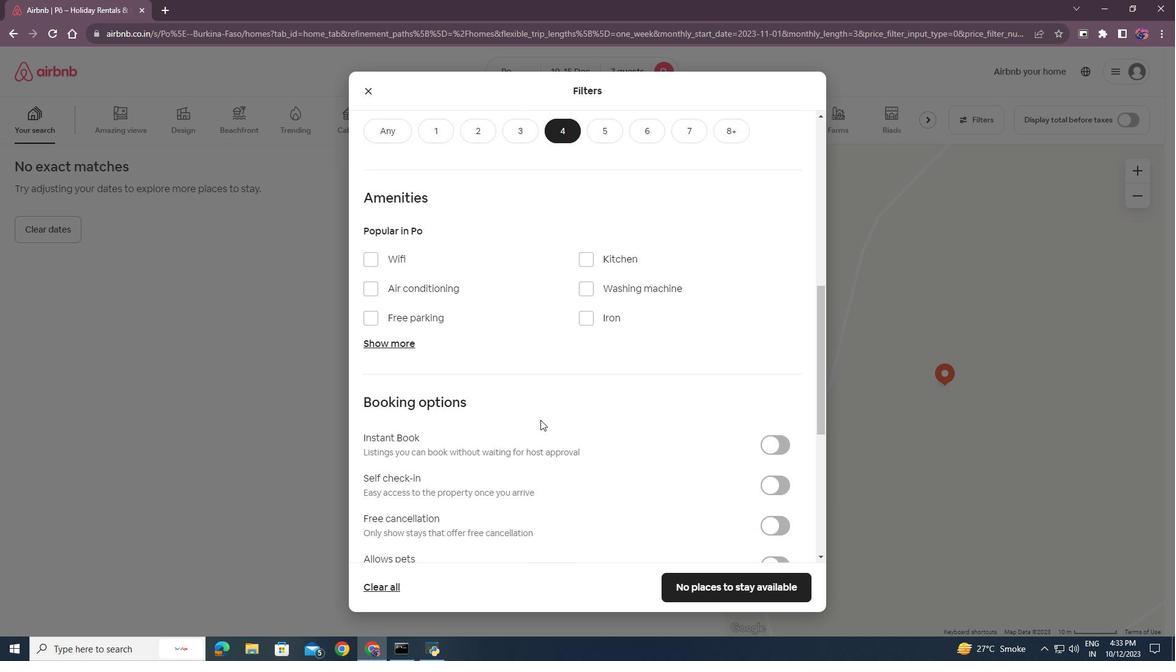 
Action: Mouse scrolled (540, 419) with delta (0, 0)
Screenshot: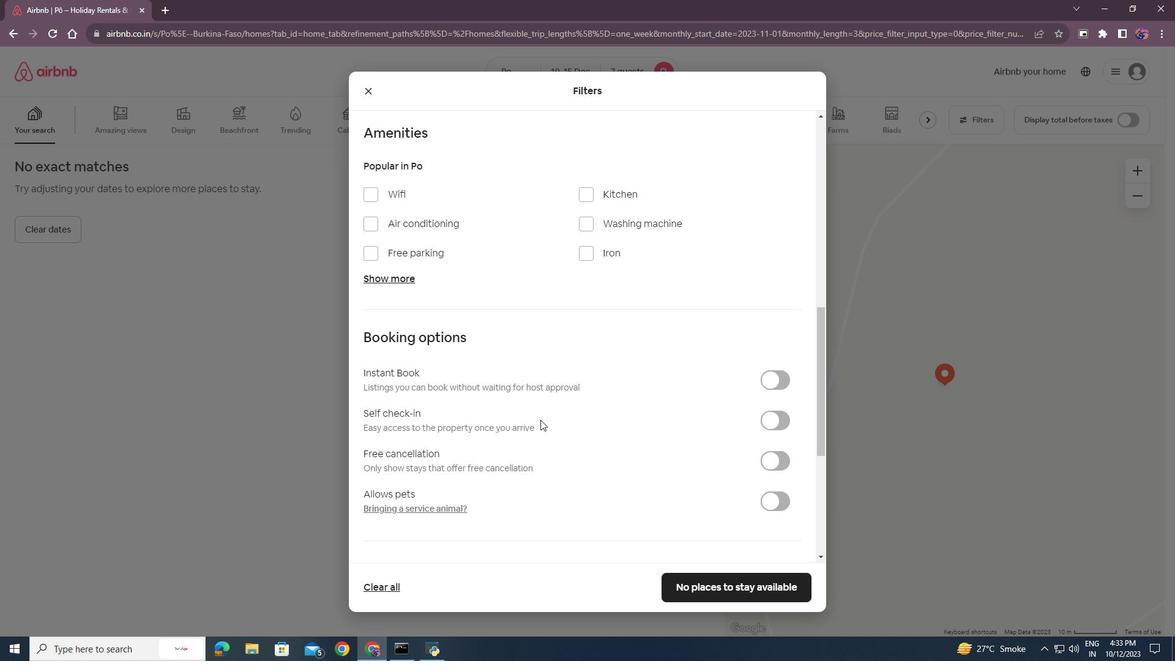
Action: Mouse moved to (370, 145)
Screenshot: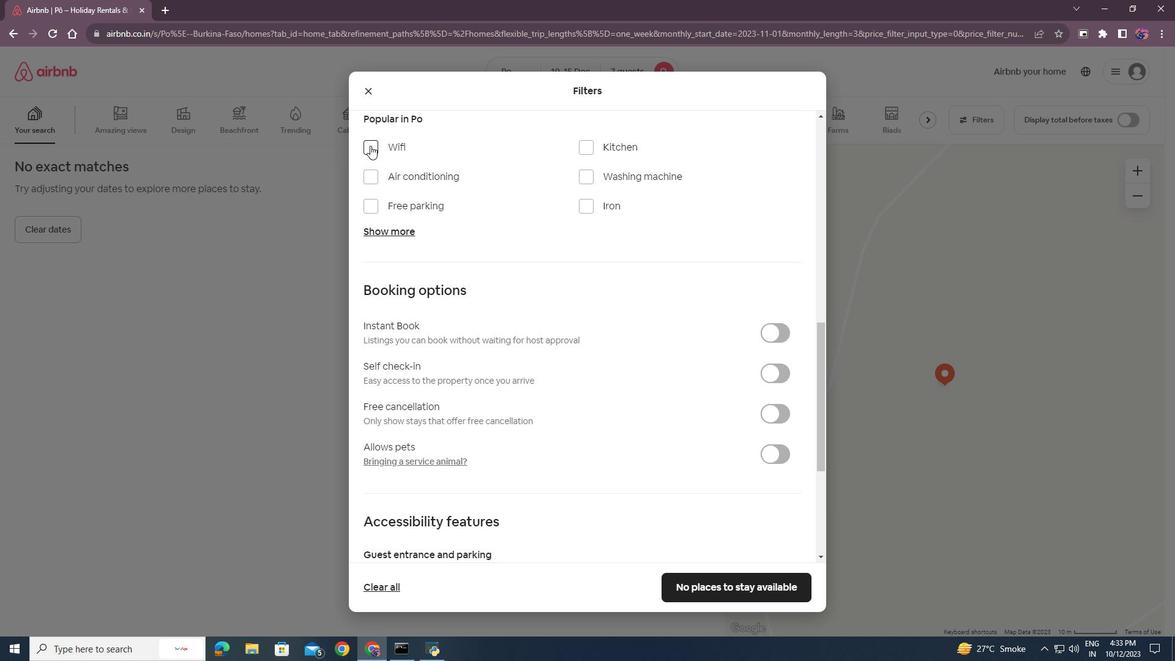 
Action: Mouse pressed left at (370, 145)
Screenshot: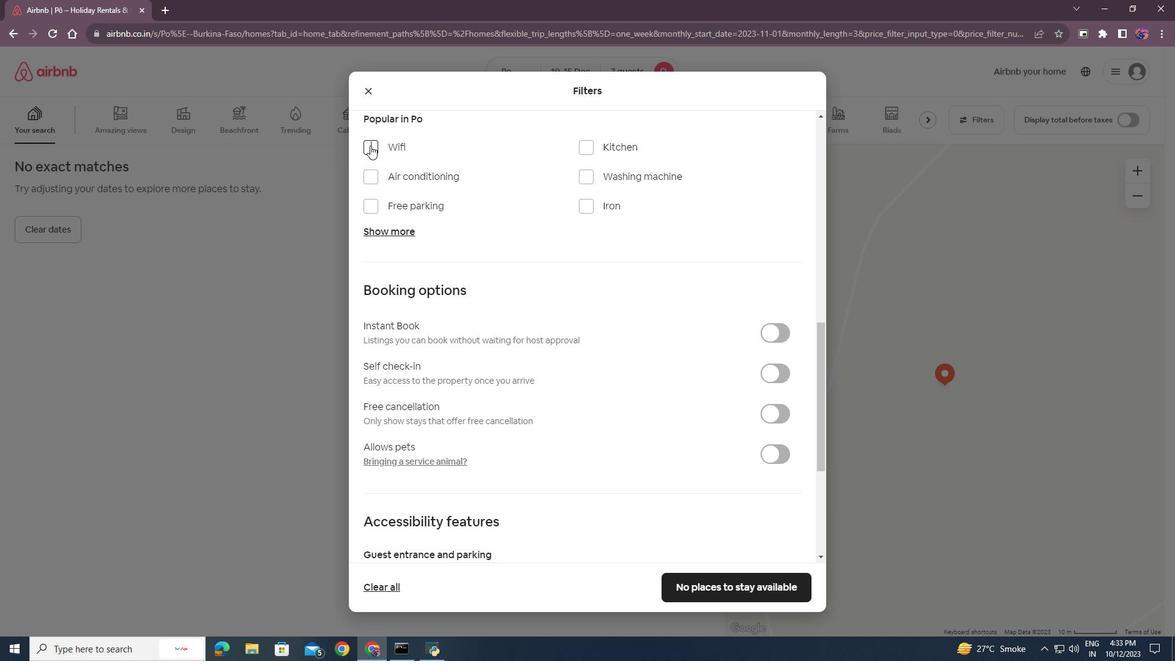 
Action: Mouse moved to (367, 167)
Screenshot: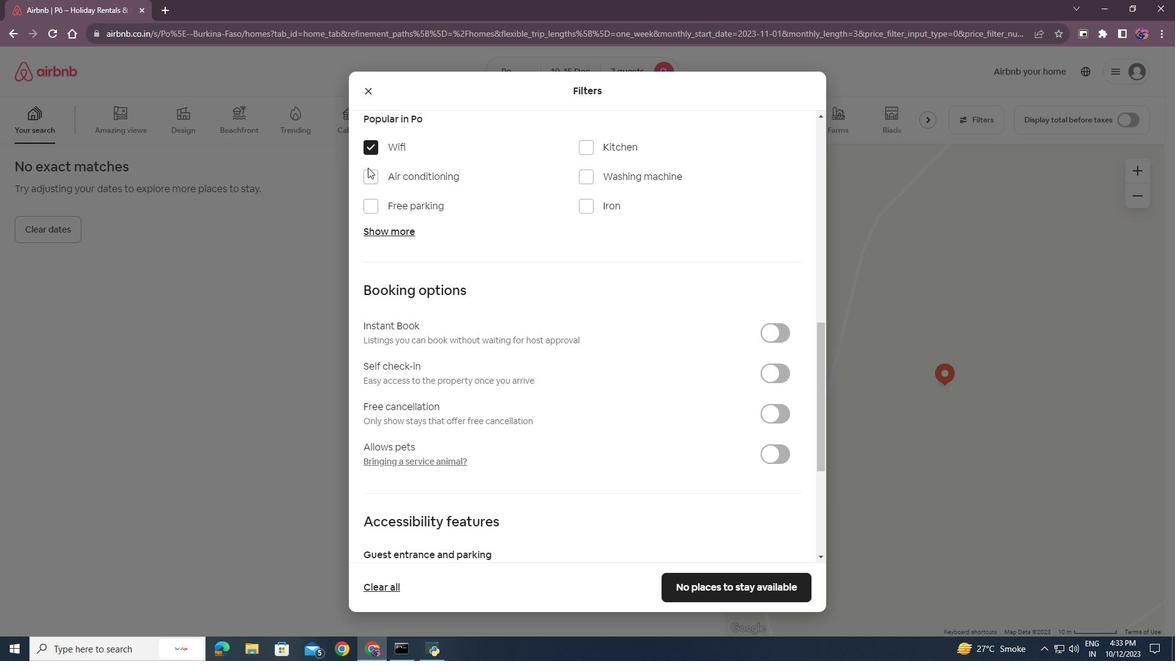 
Action: Mouse pressed left at (367, 167)
Screenshot: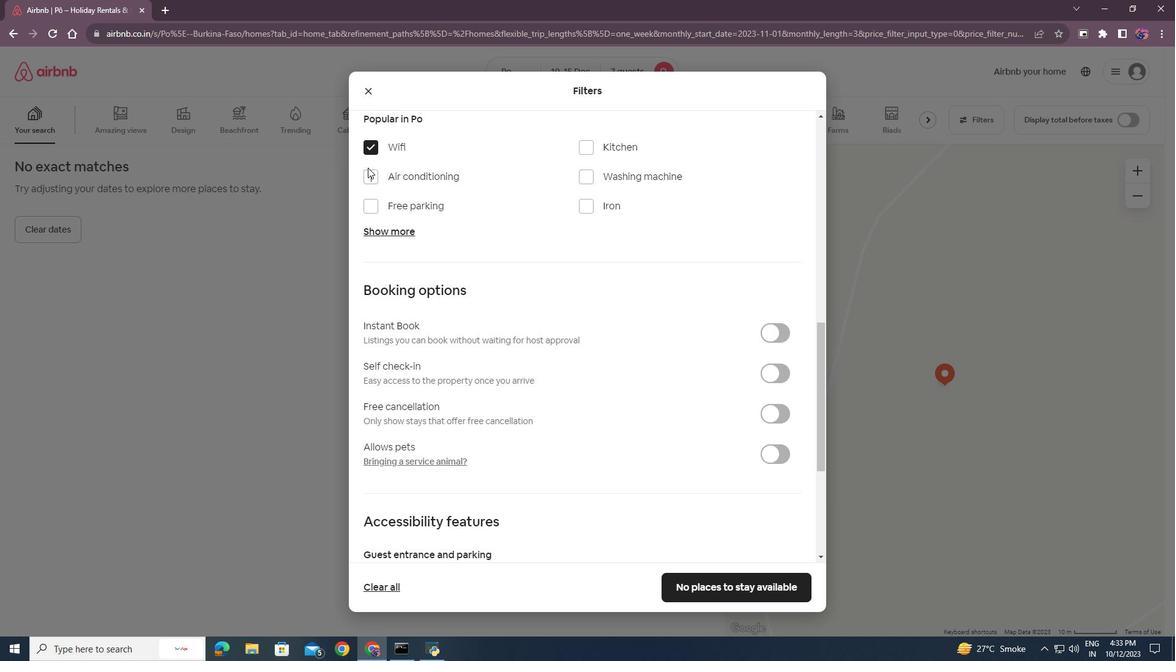 
Action: Mouse moved to (367, 176)
Screenshot: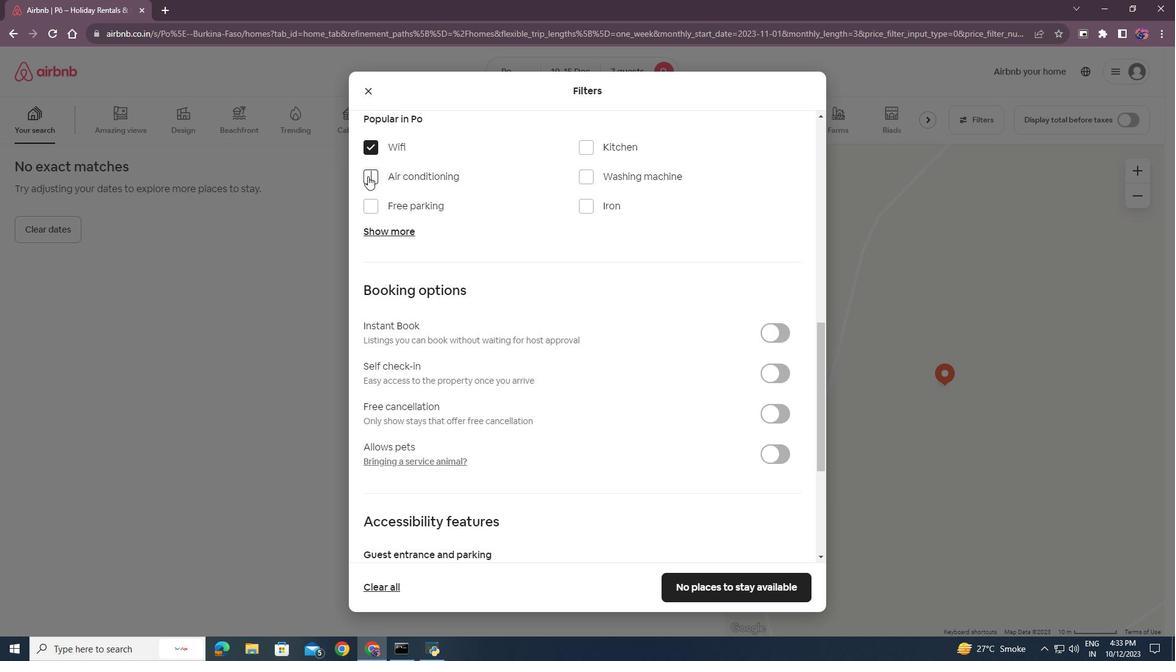 
Action: Mouse pressed left at (367, 176)
Screenshot: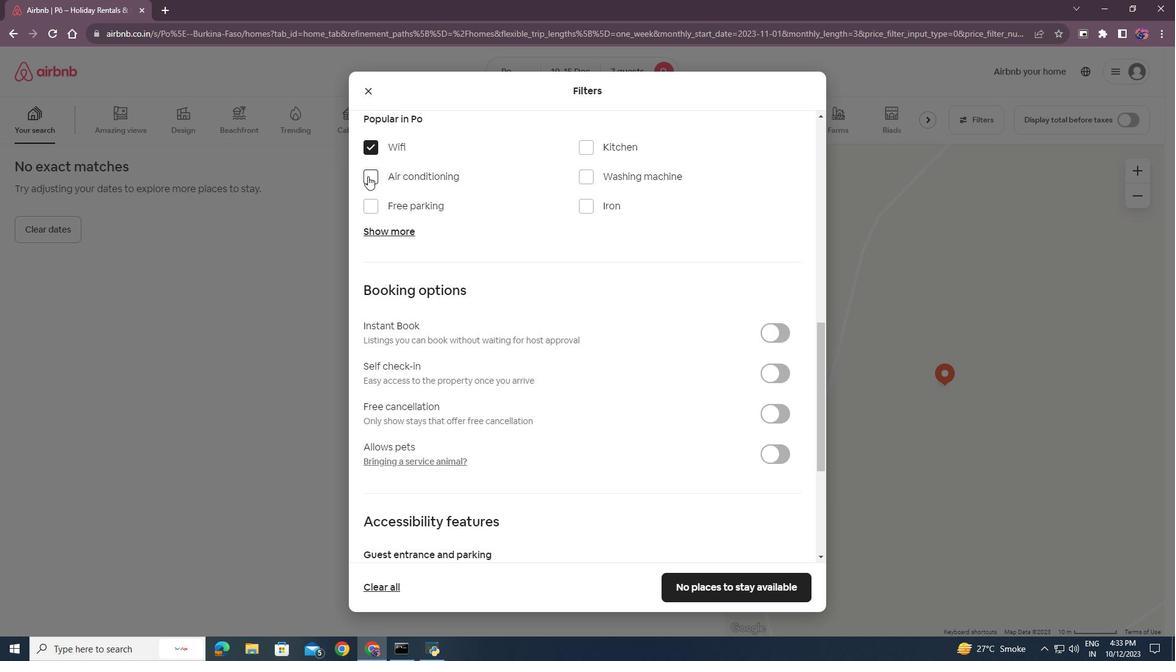 
Action: Mouse moved to (388, 231)
Screenshot: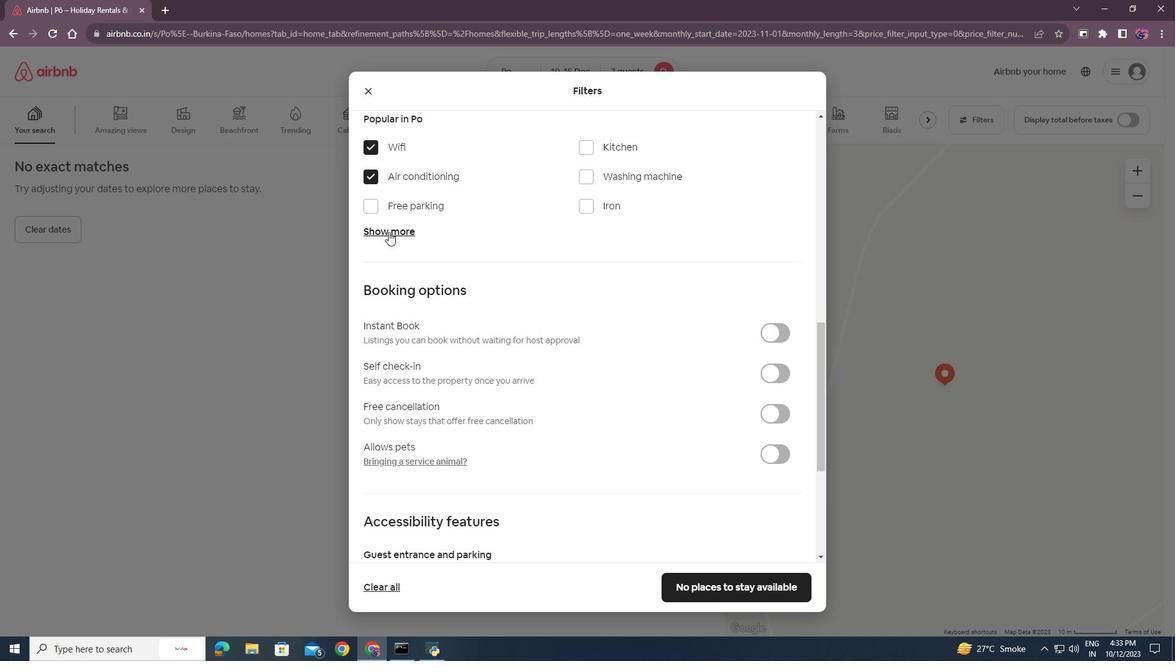 
Action: Mouse pressed left at (388, 231)
Screenshot: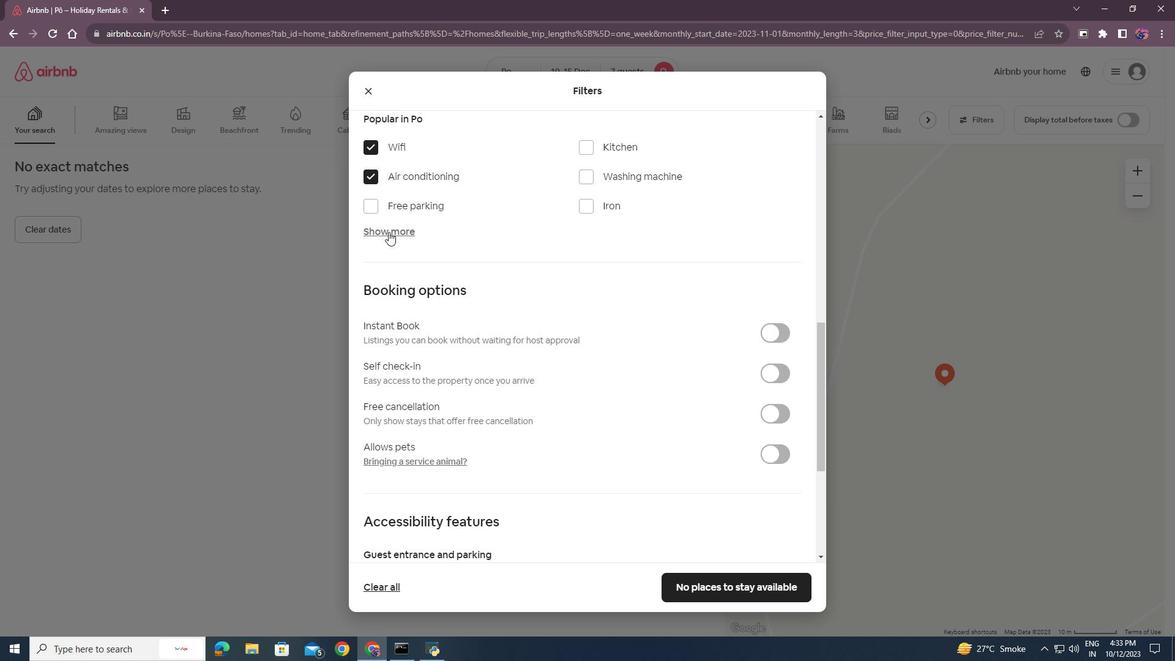 
Action: Mouse moved to (487, 287)
Screenshot: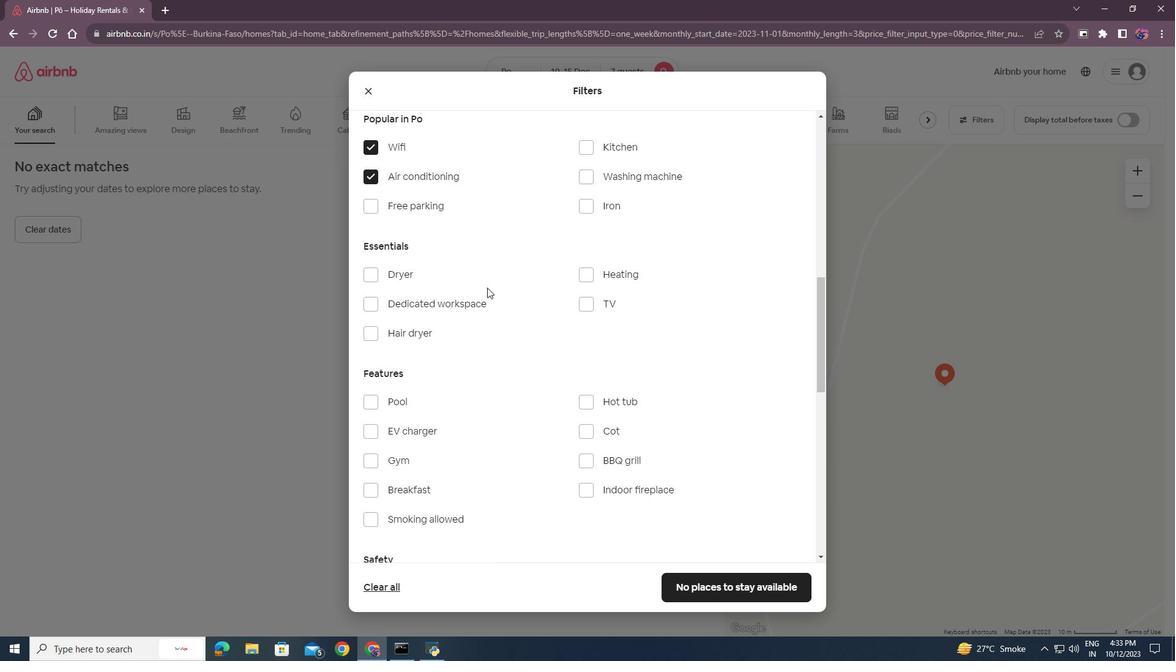 
Action: Mouse scrolled (487, 287) with delta (0, 0)
Screenshot: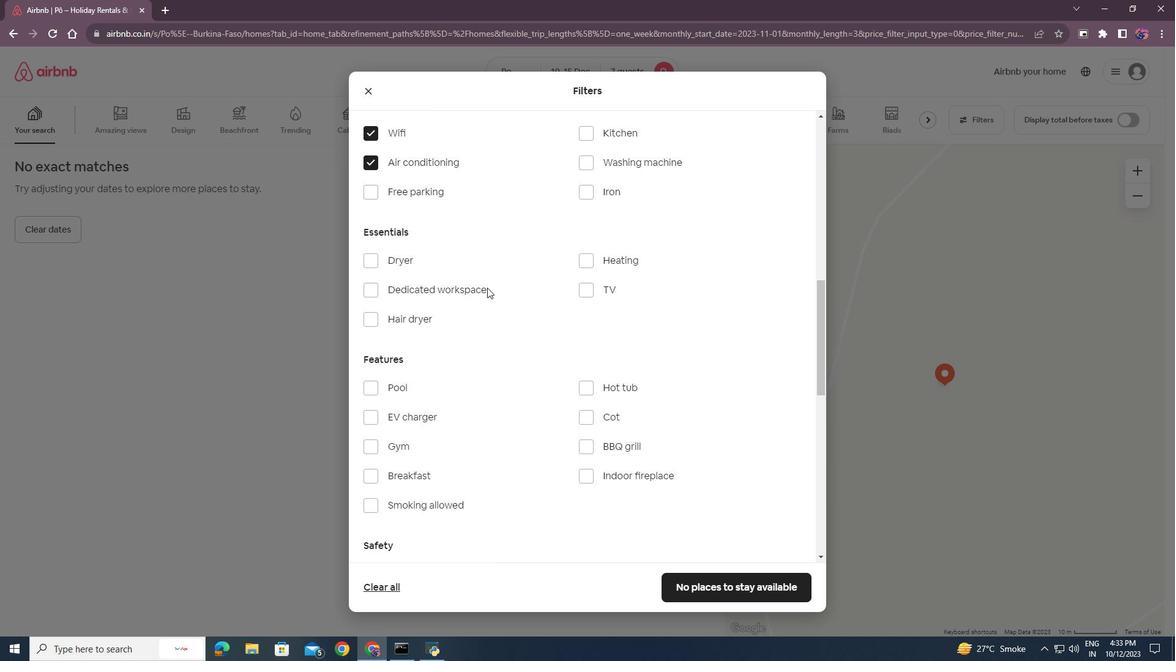 
Action: Mouse scrolled (487, 288) with delta (0, 0)
Screenshot: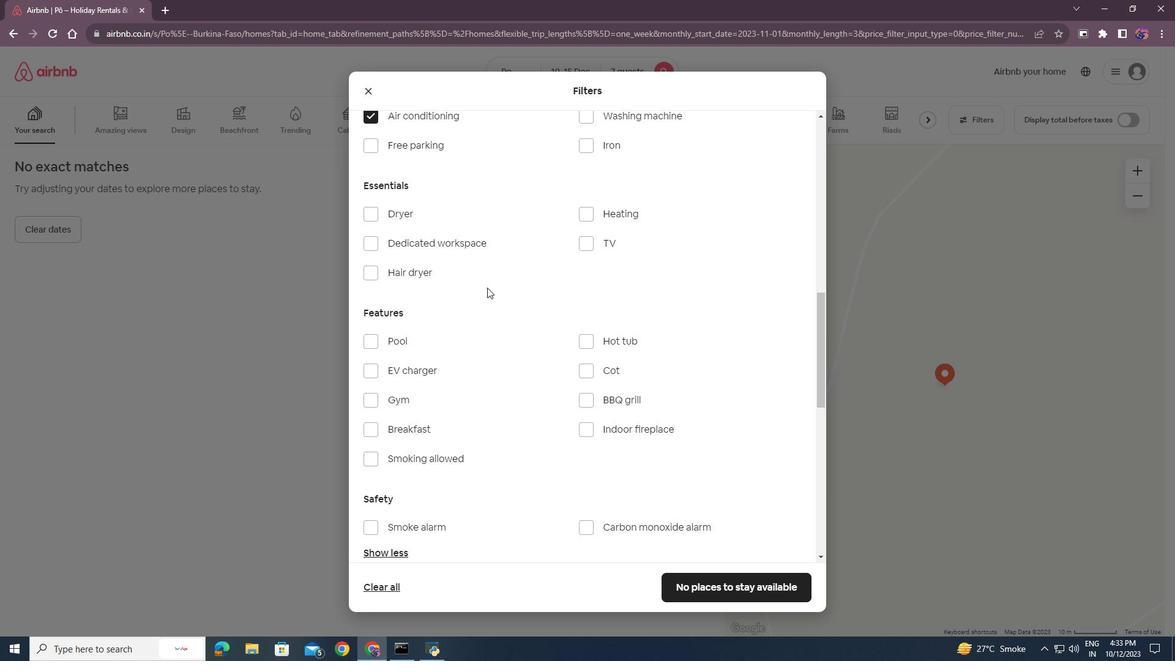 
Action: Mouse moved to (587, 304)
Screenshot: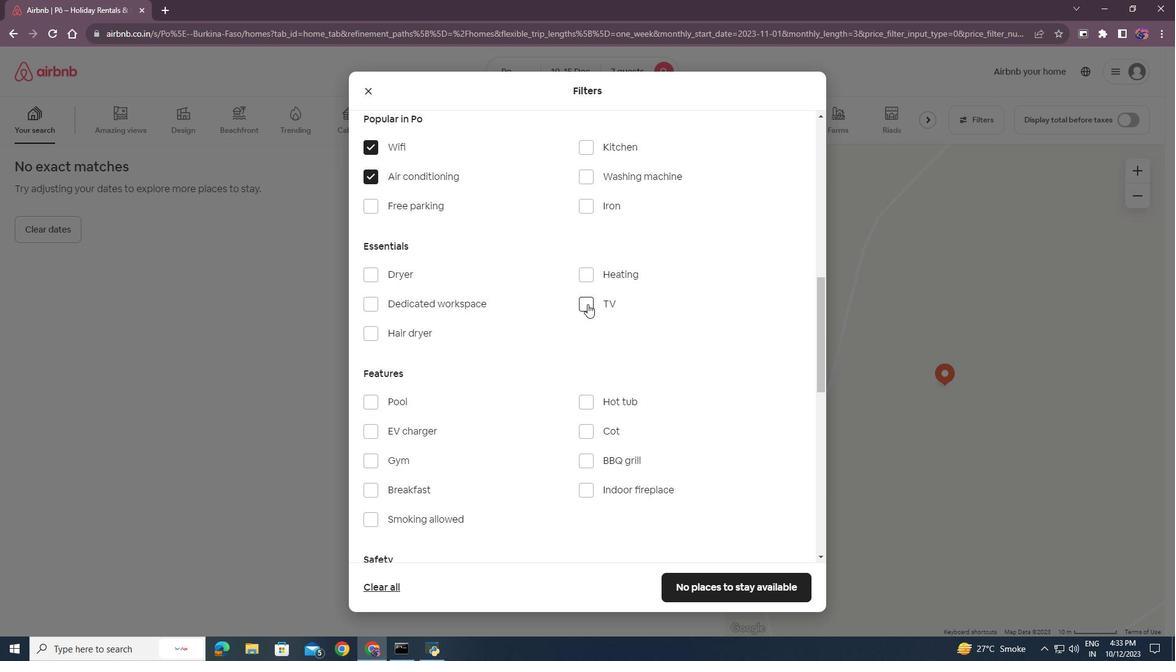 
Action: Mouse pressed left at (587, 304)
Screenshot: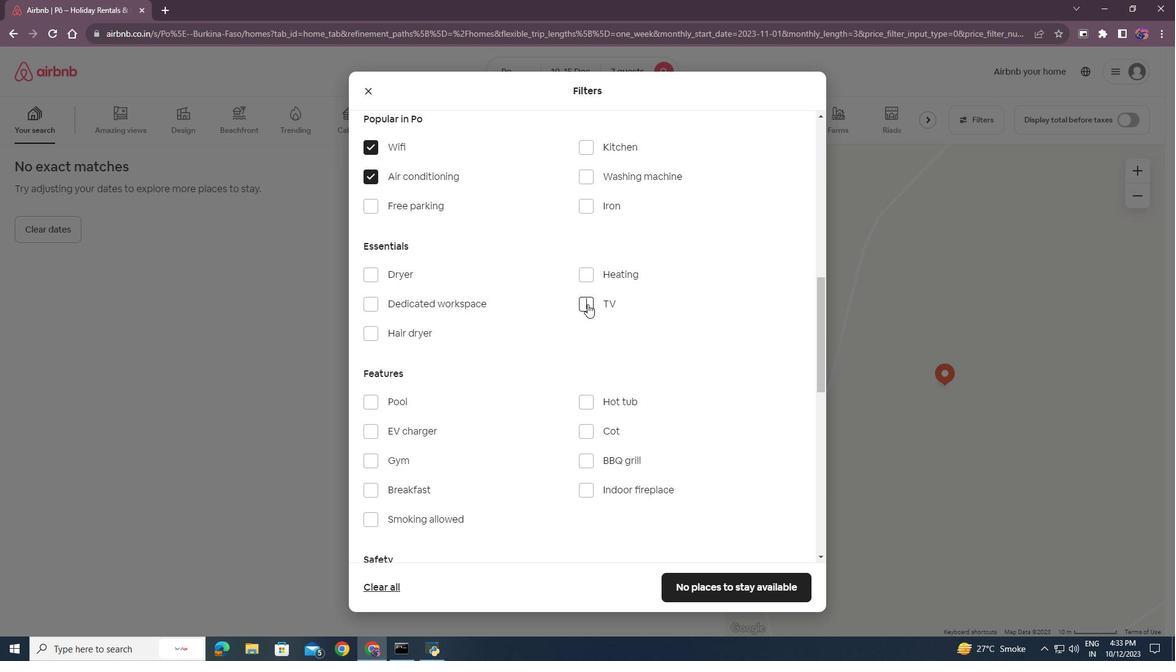 
Action: Mouse moved to (371, 401)
Screenshot: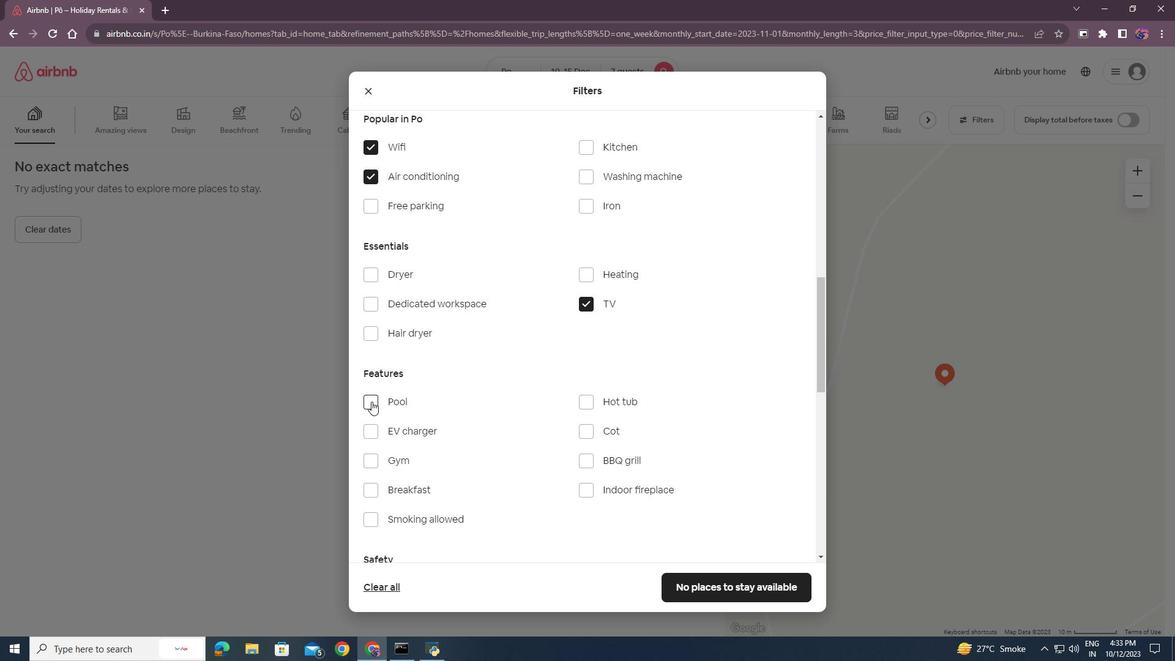 
Action: Mouse pressed left at (371, 401)
Screenshot: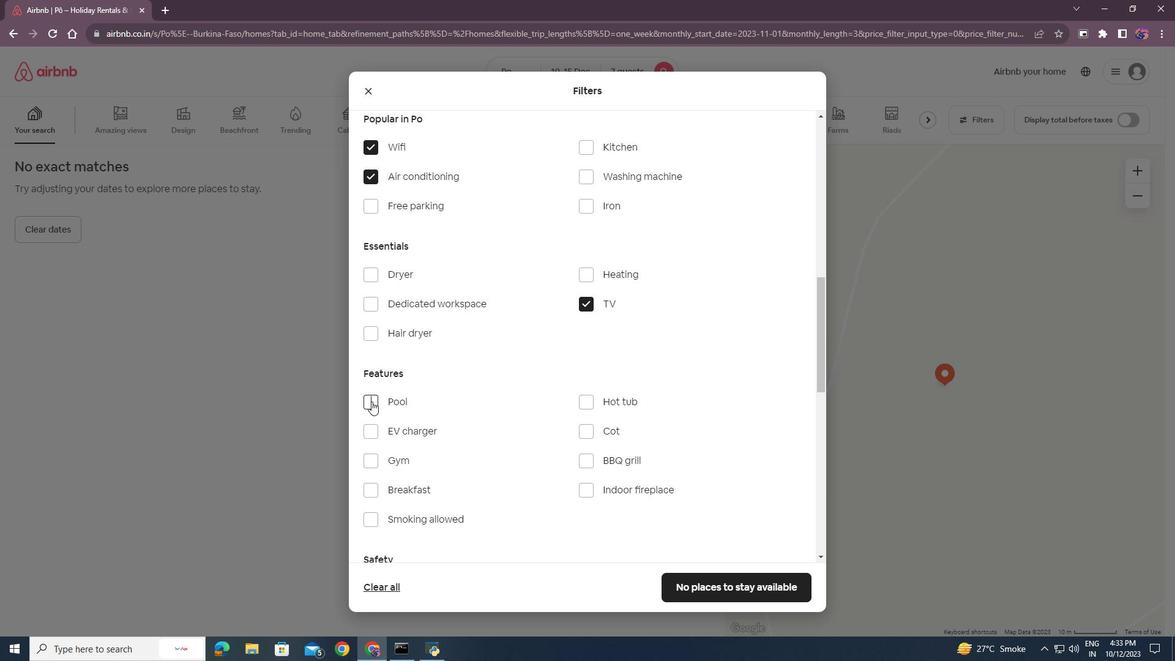 
Action: Mouse moved to (370, 459)
Screenshot: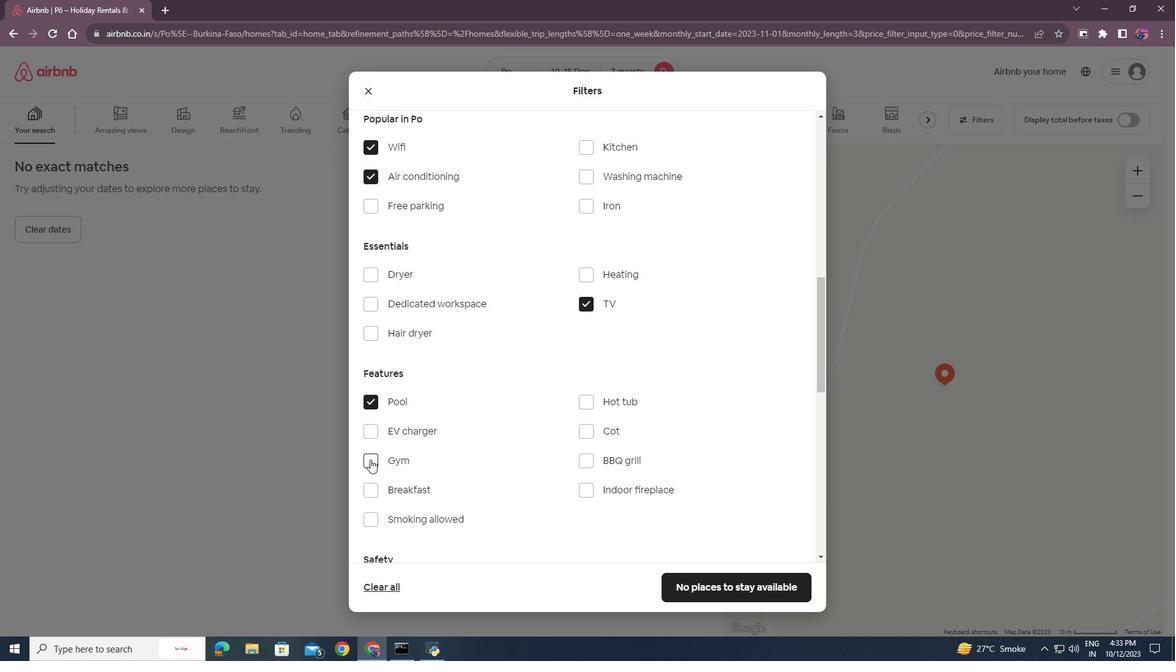 
Action: Mouse pressed left at (370, 459)
Screenshot: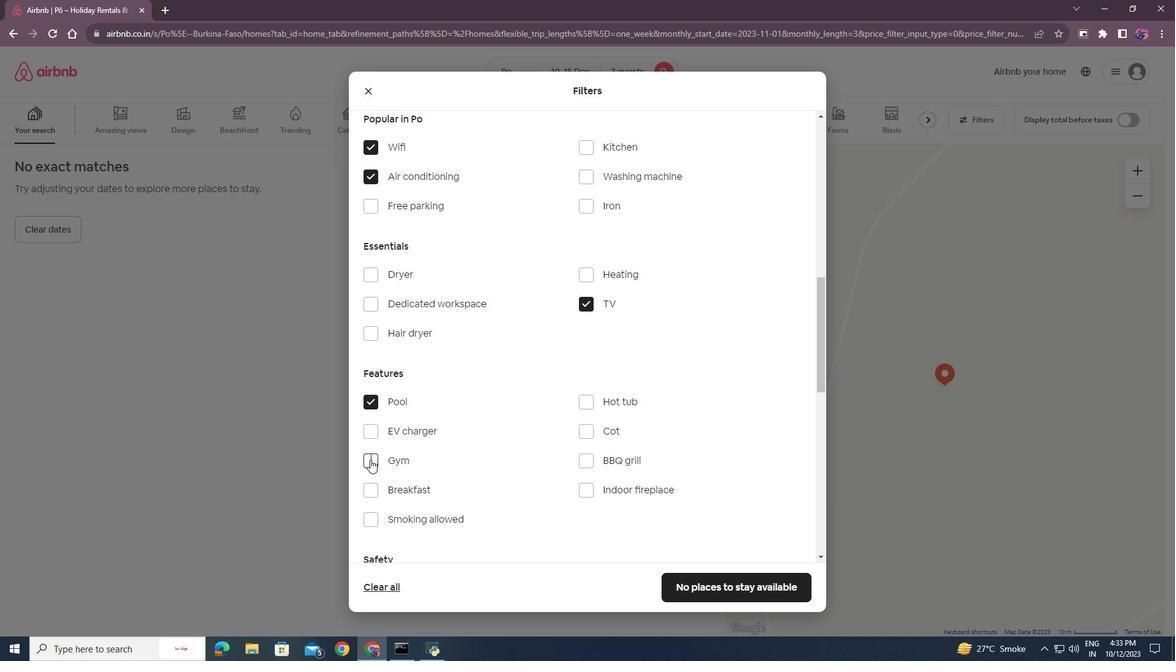 
Action: Mouse moved to (368, 494)
Screenshot: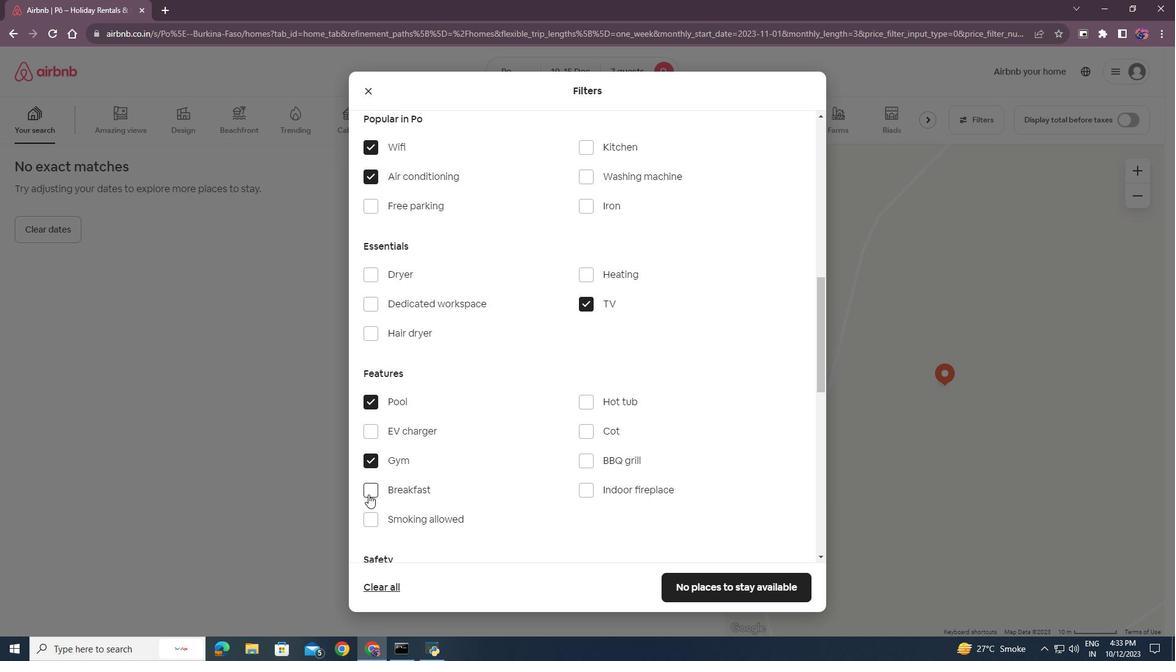 
Action: Mouse pressed left at (368, 494)
Screenshot: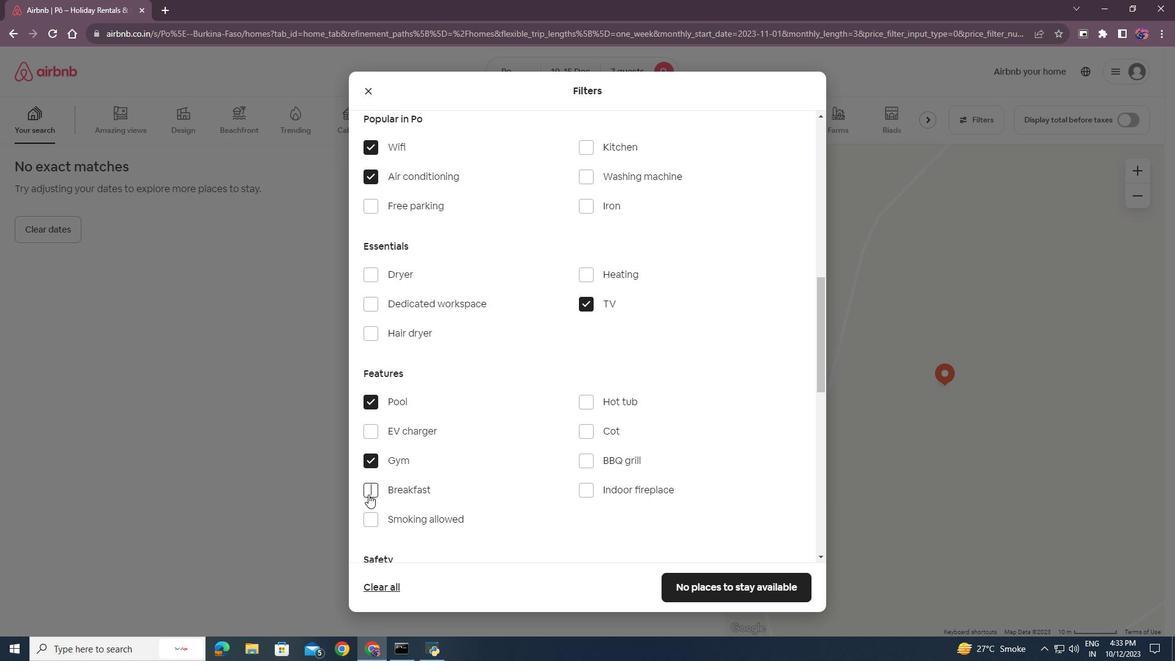 
Action: Mouse moved to (443, 478)
Screenshot: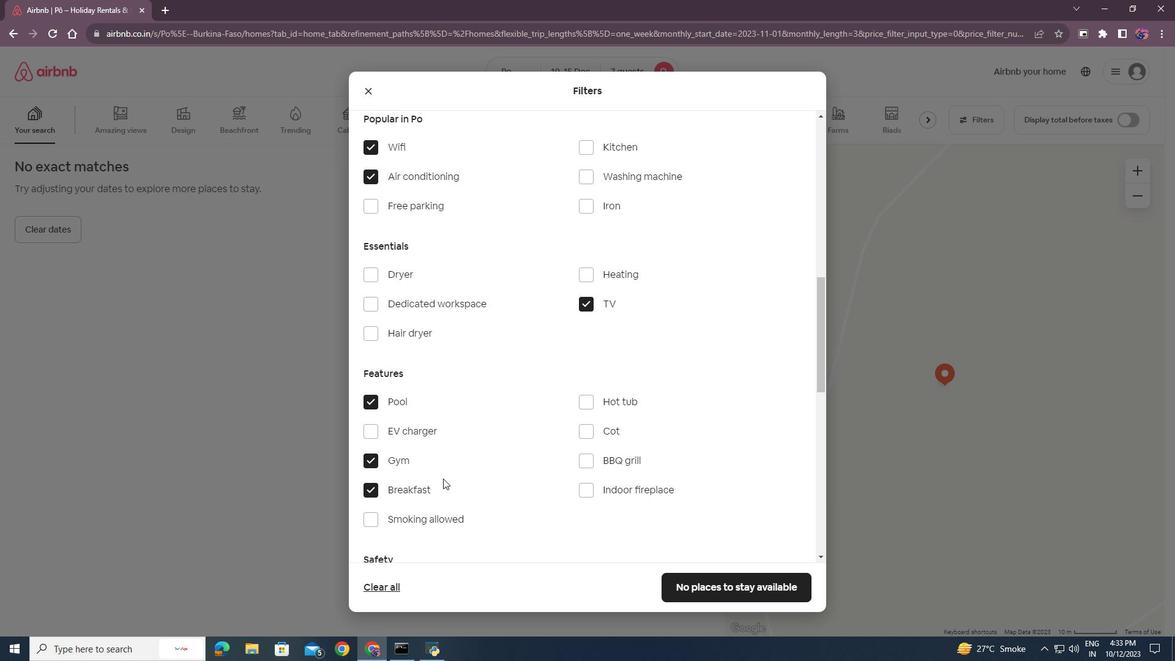 
Action: Mouse scrolled (443, 478) with delta (0, 0)
Screenshot: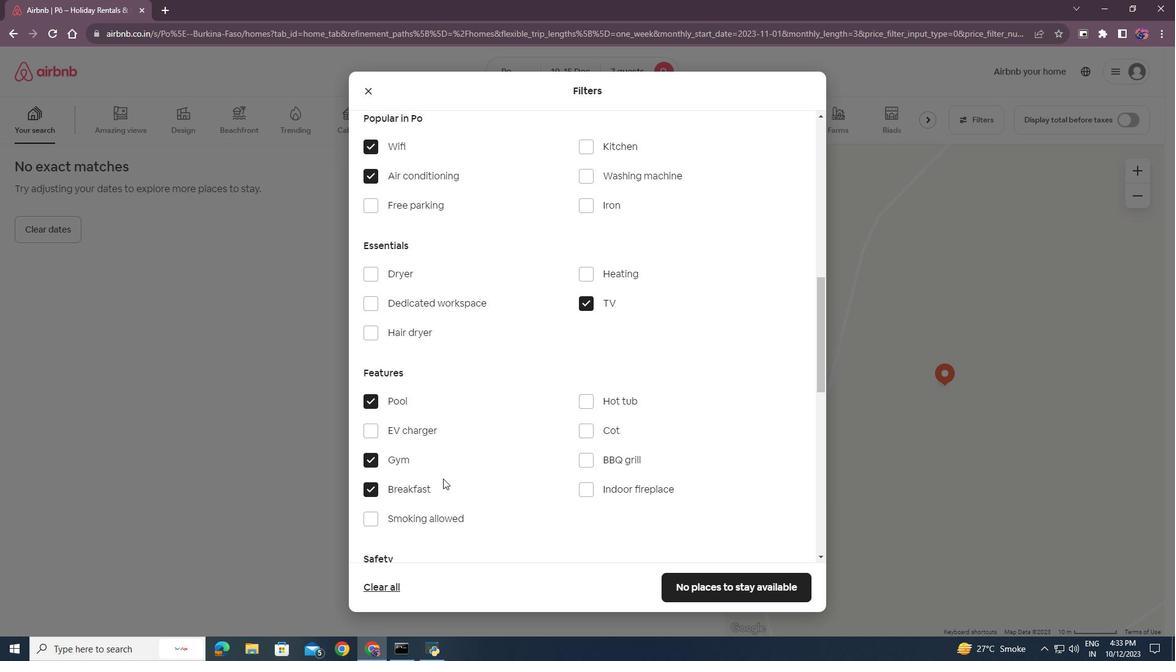 
Action: Mouse moved to (515, 493)
Screenshot: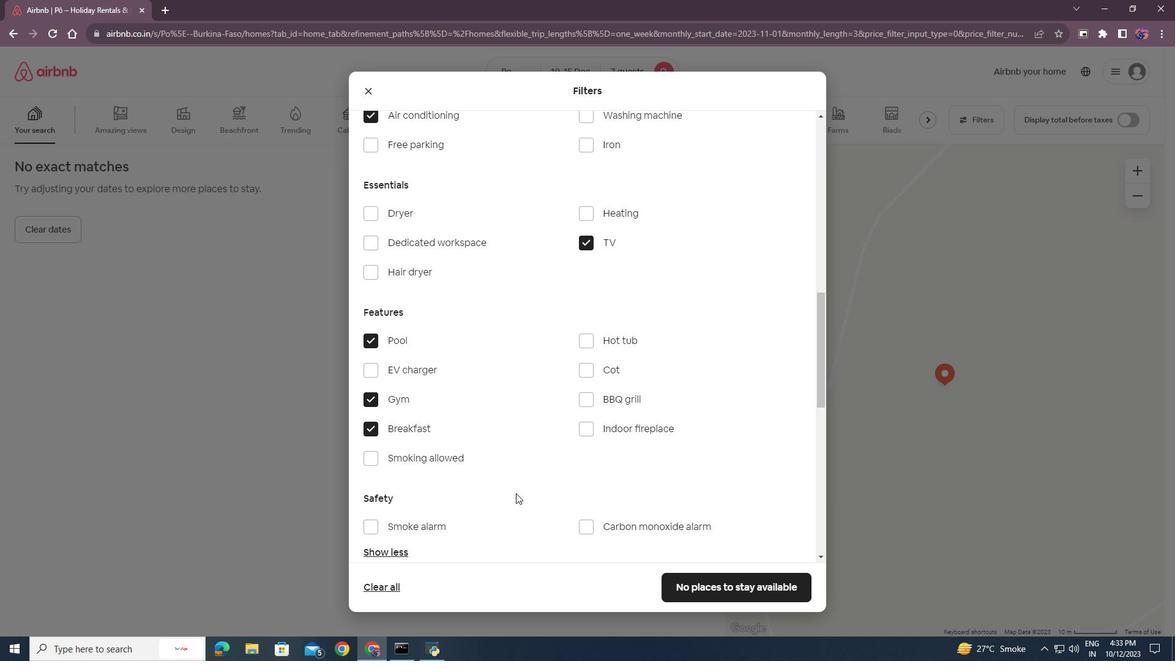 
Action: Mouse scrolled (515, 492) with delta (0, 0)
Screenshot: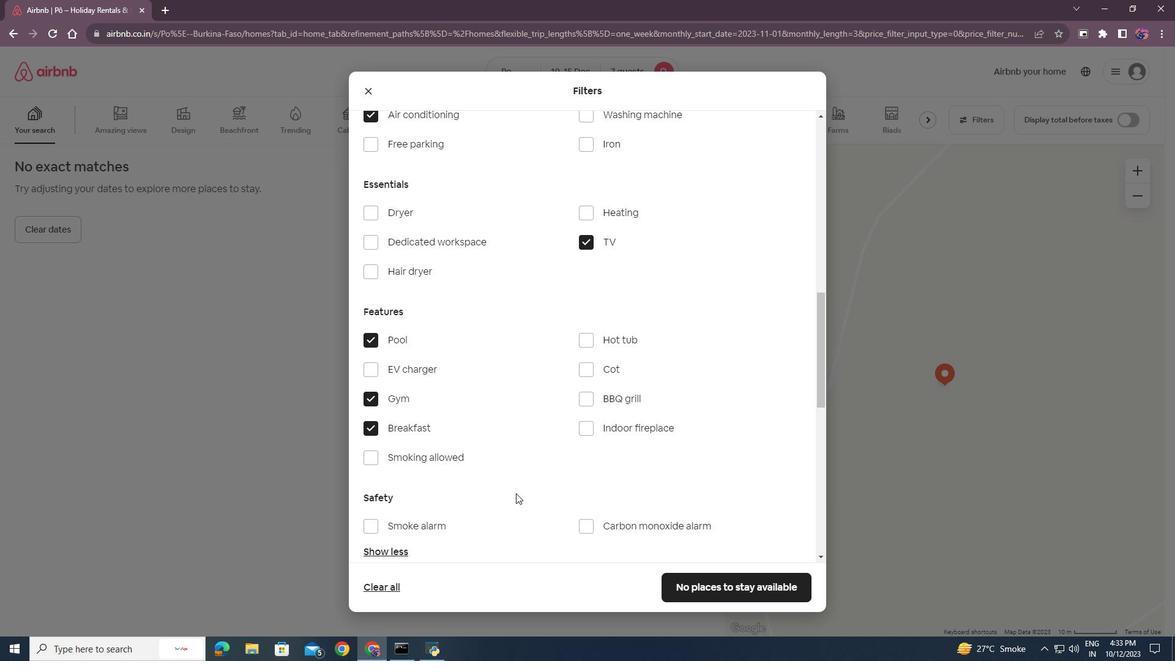 
Action: Mouse scrolled (515, 492) with delta (0, 0)
Screenshot: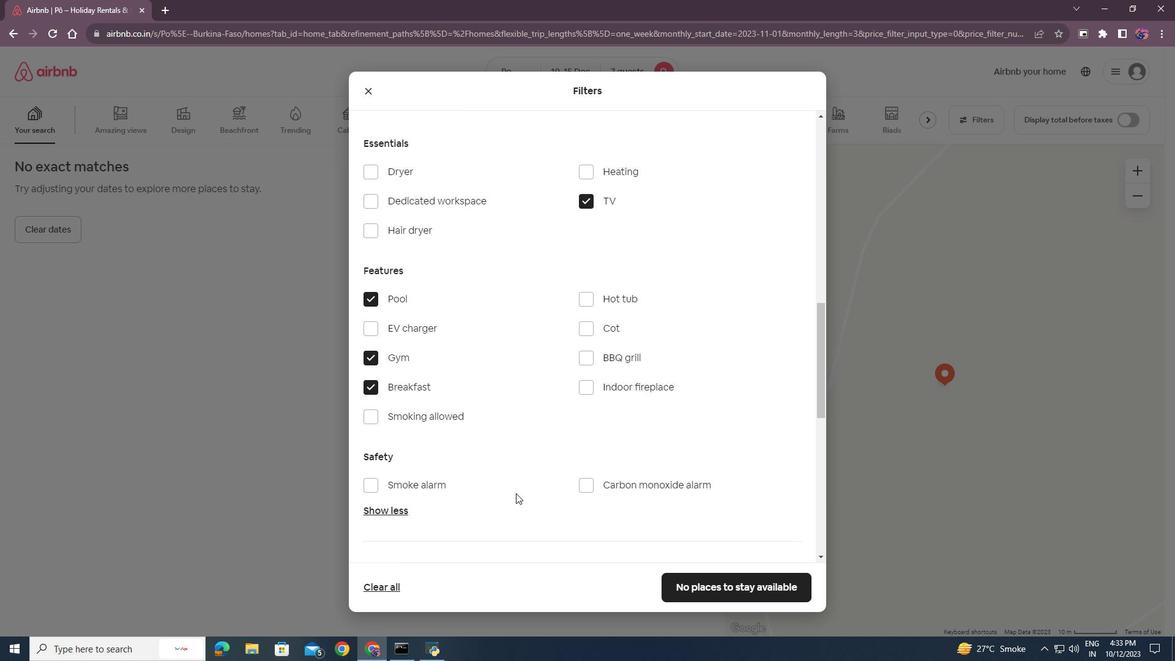 
Action: Mouse moved to (515, 493)
Screenshot: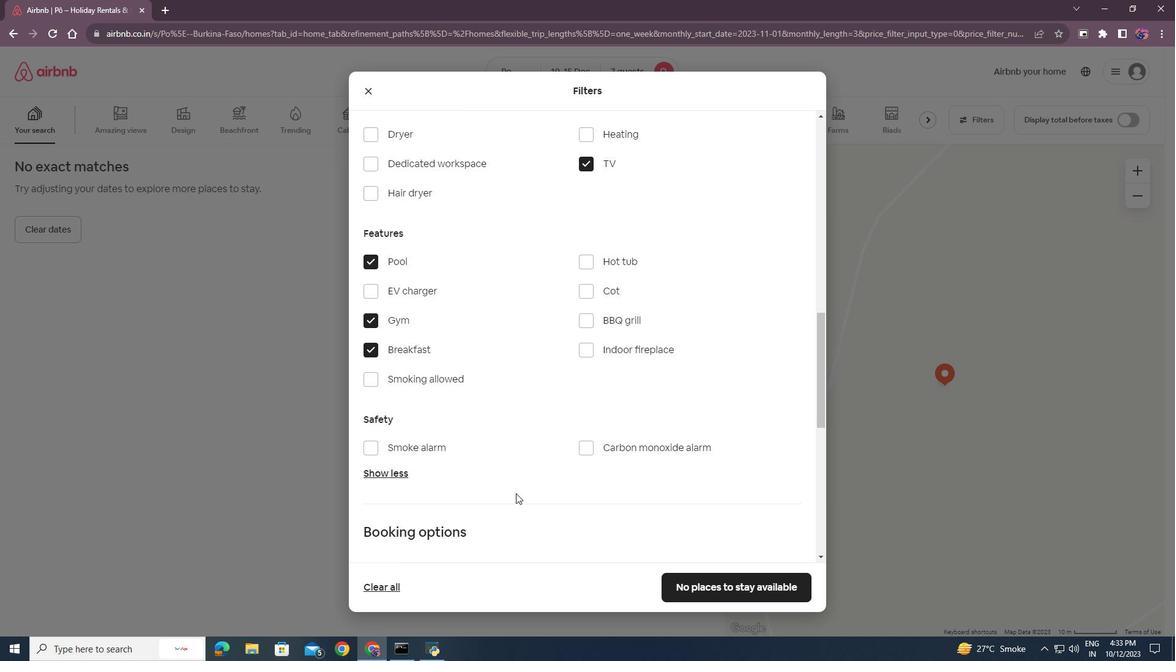 
Action: Mouse scrolled (515, 492) with delta (0, 0)
Screenshot: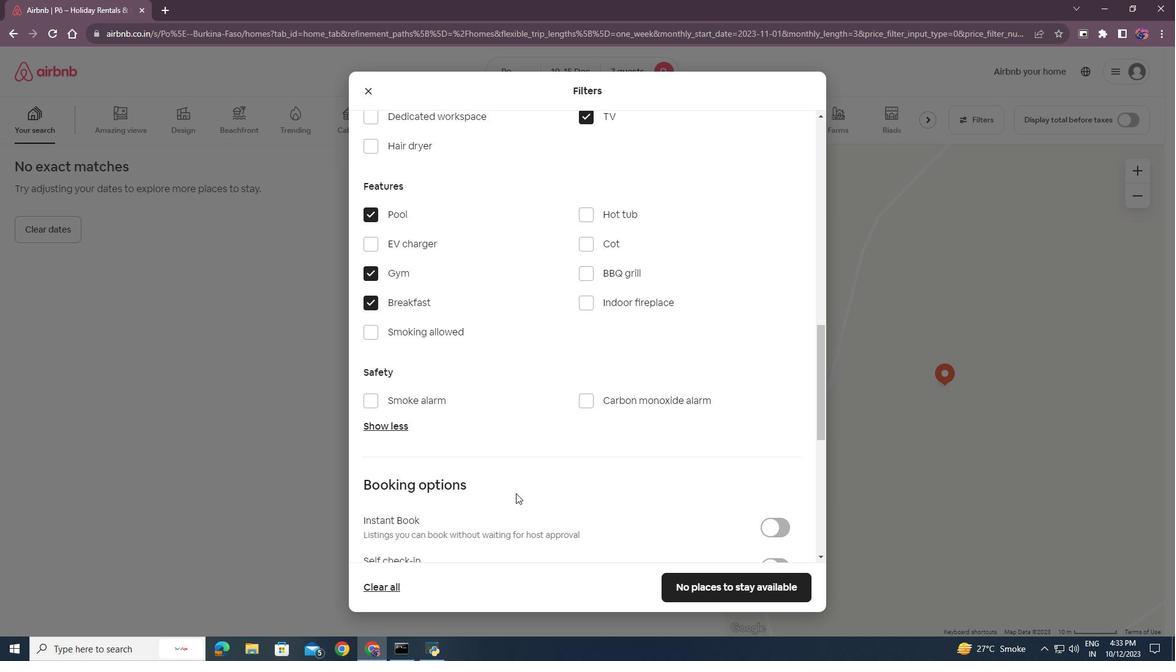 
Action: Mouse moved to (517, 493)
Screenshot: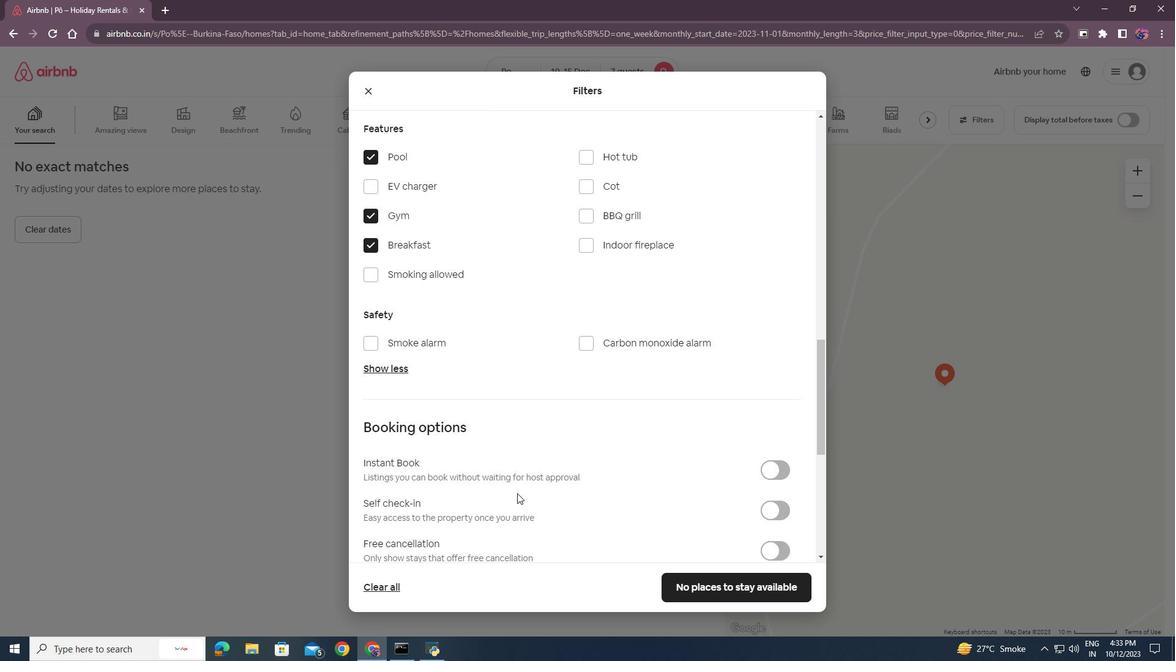 
Action: Mouse scrolled (517, 492) with delta (0, 0)
Screenshot: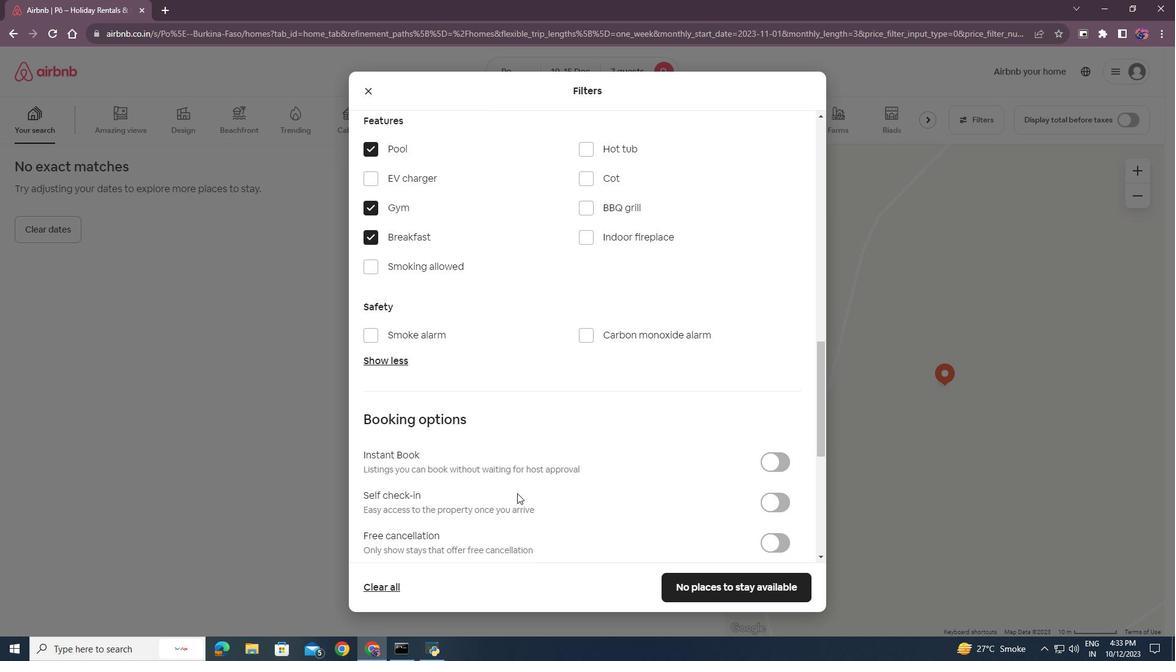 
Action: Mouse moved to (586, 466)
Screenshot: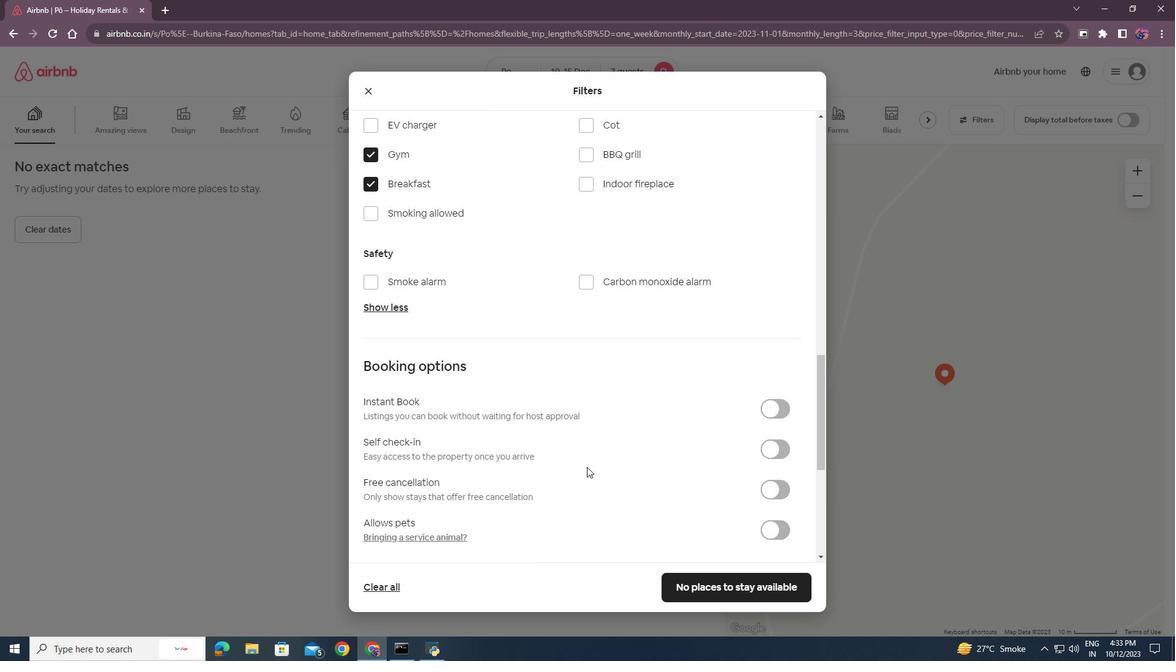
Action: Mouse scrolled (586, 466) with delta (0, 0)
Screenshot: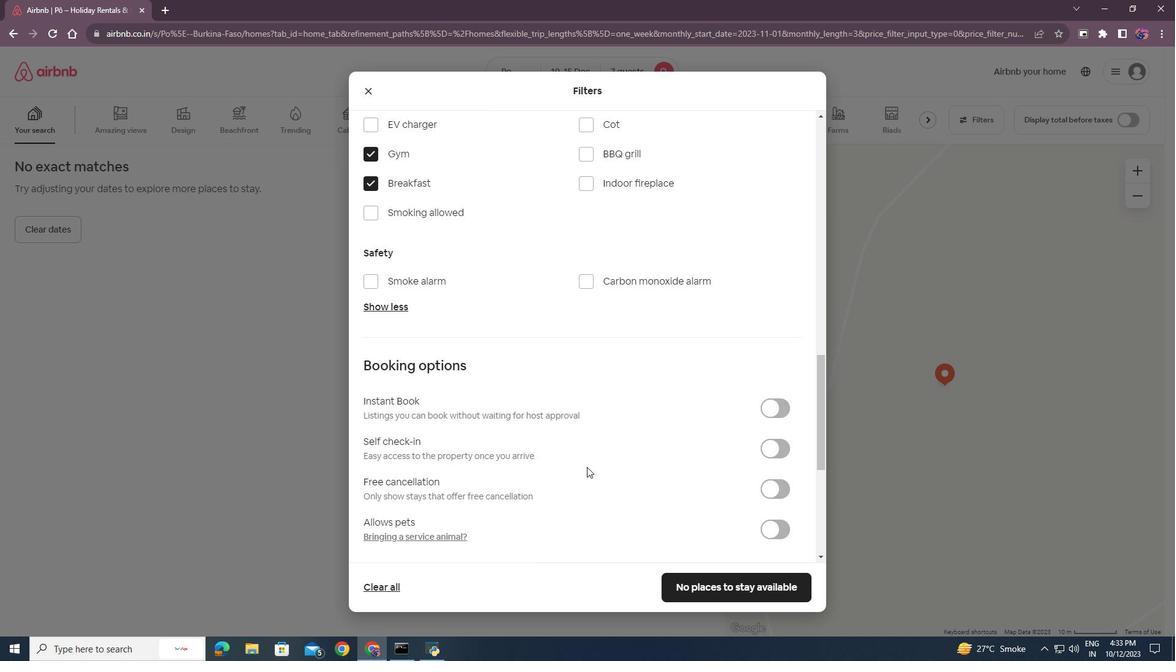
Action: Mouse moved to (775, 392)
Screenshot: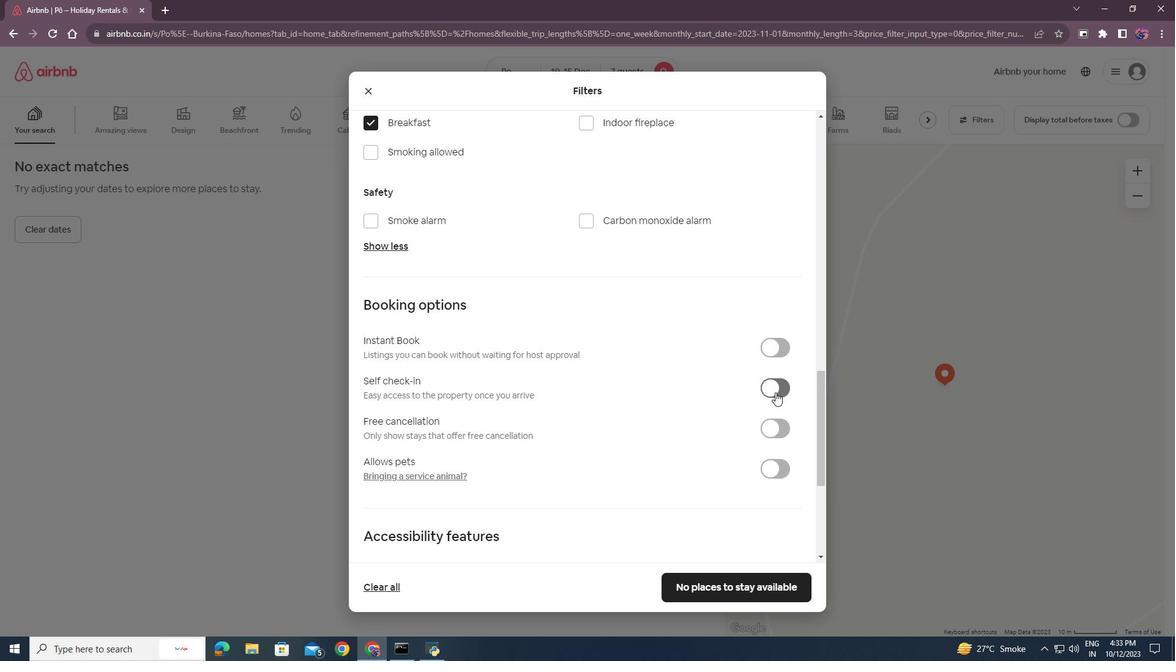 
Action: Mouse pressed left at (775, 392)
Screenshot: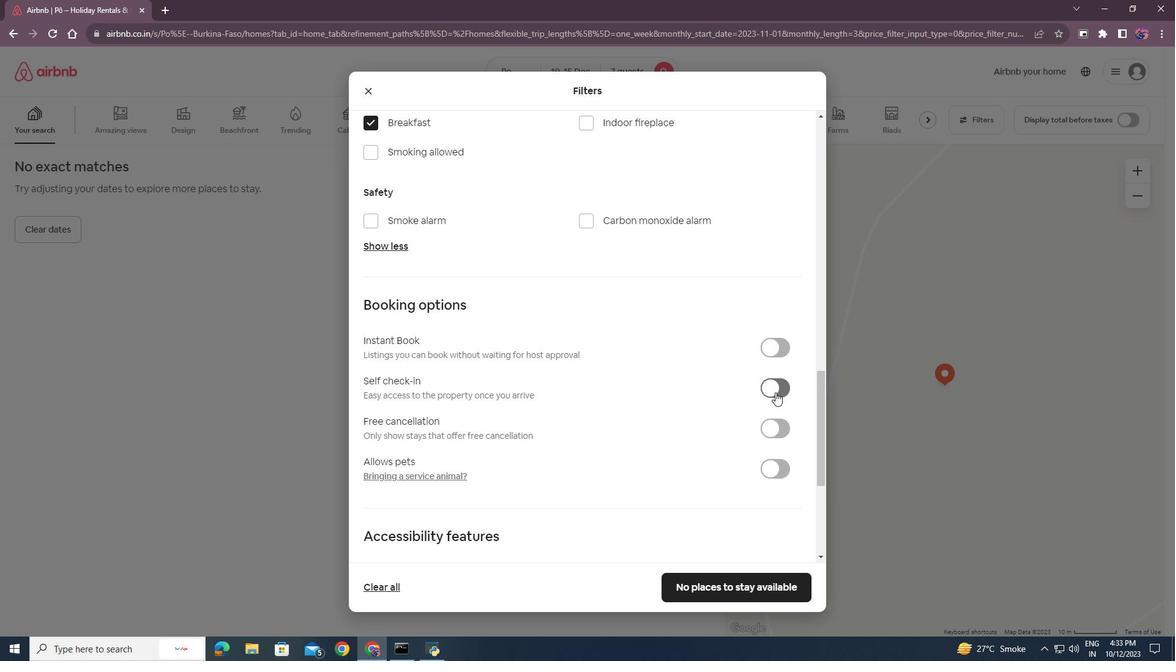 
Action: Mouse moved to (672, 451)
Screenshot: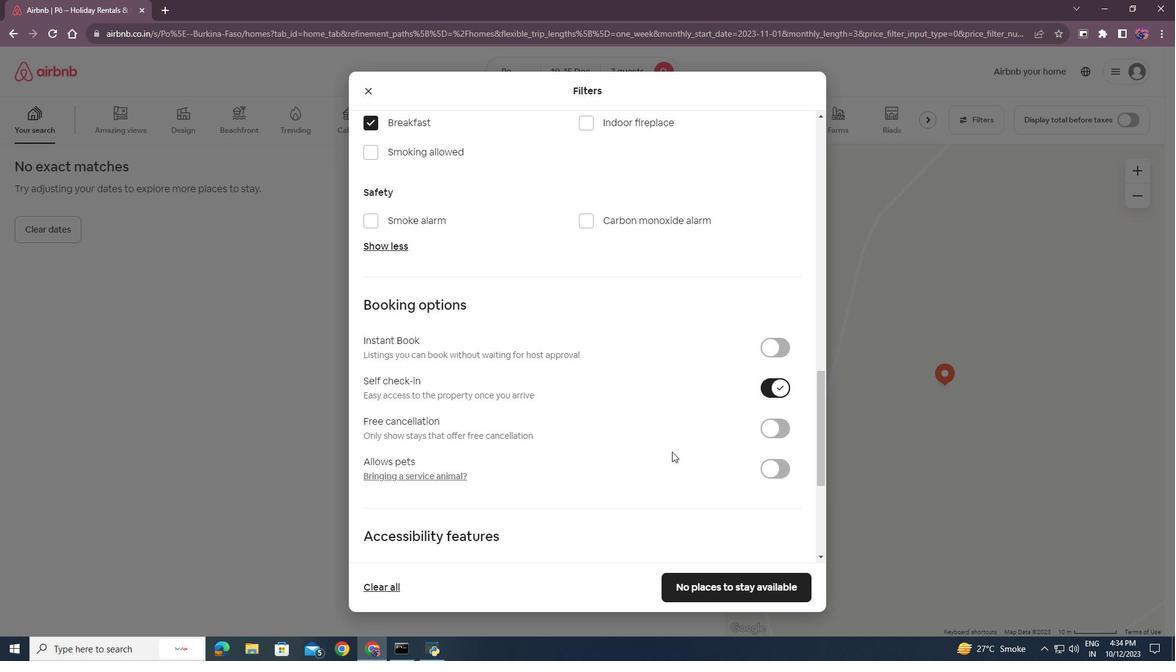 
Action: Mouse scrolled (672, 451) with delta (0, 0)
Screenshot: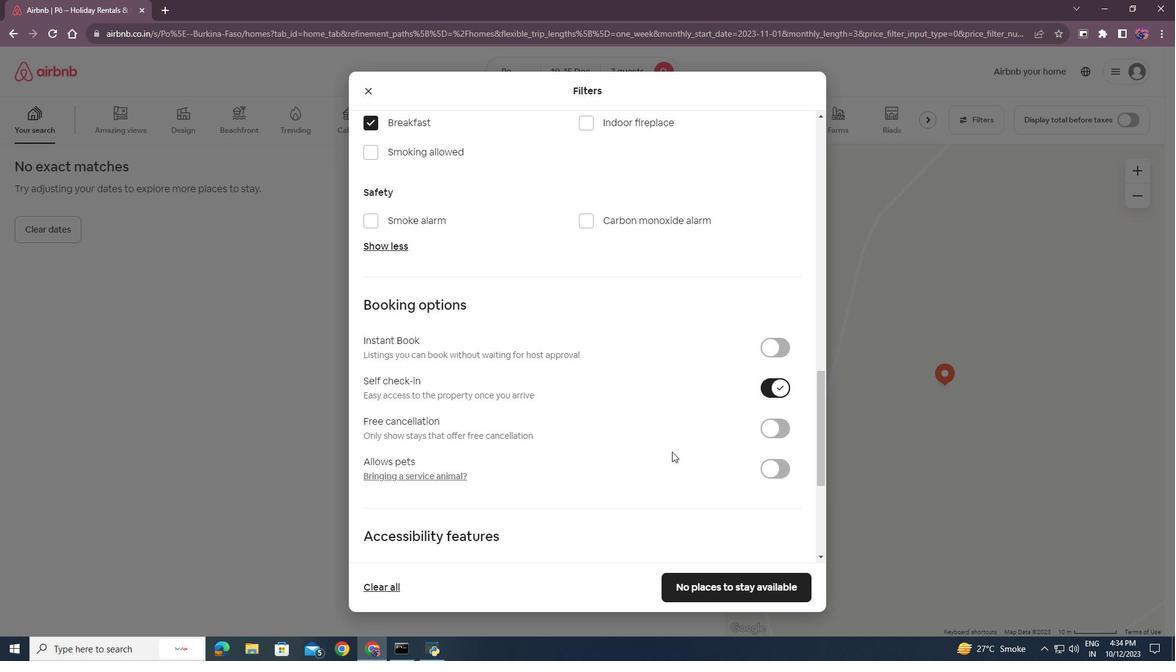 
Action: Mouse scrolled (672, 451) with delta (0, 0)
Screenshot: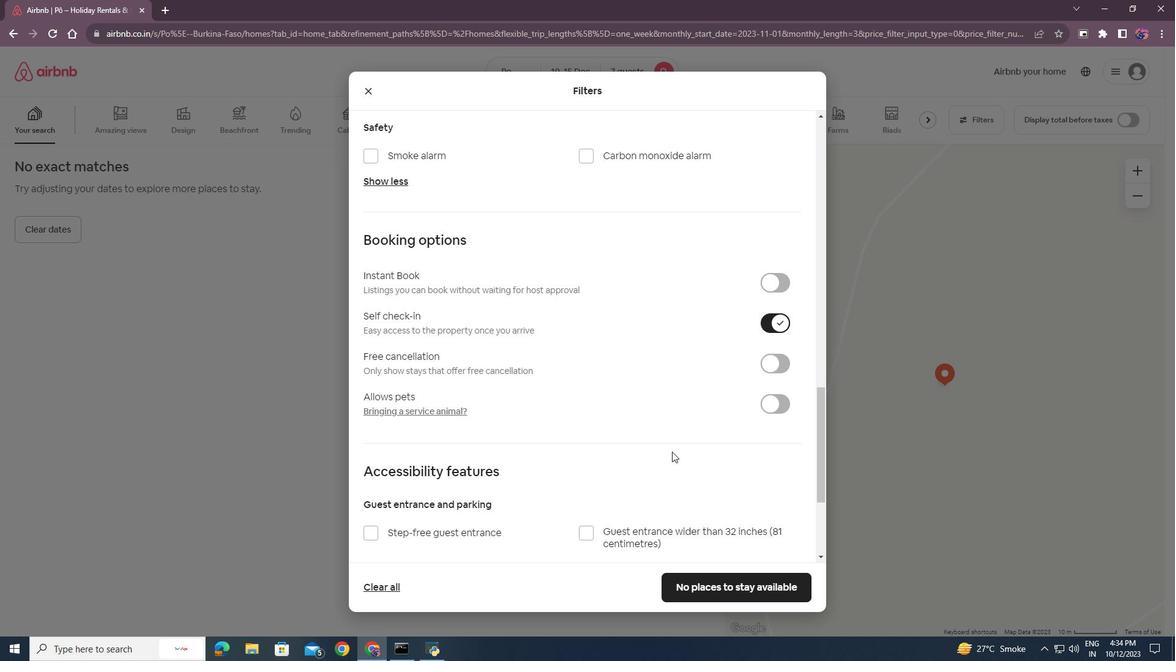 
Action: Mouse moved to (737, 588)
Screenshot: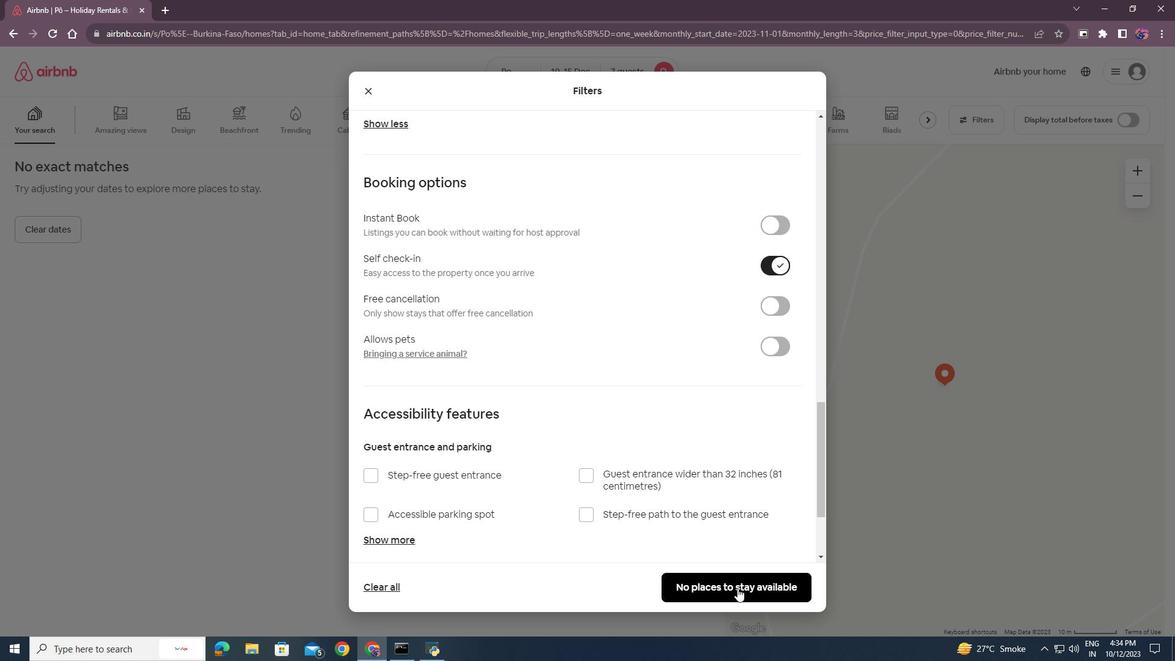 
Action: Mouse pressed left at (737, 588)
Screenshot: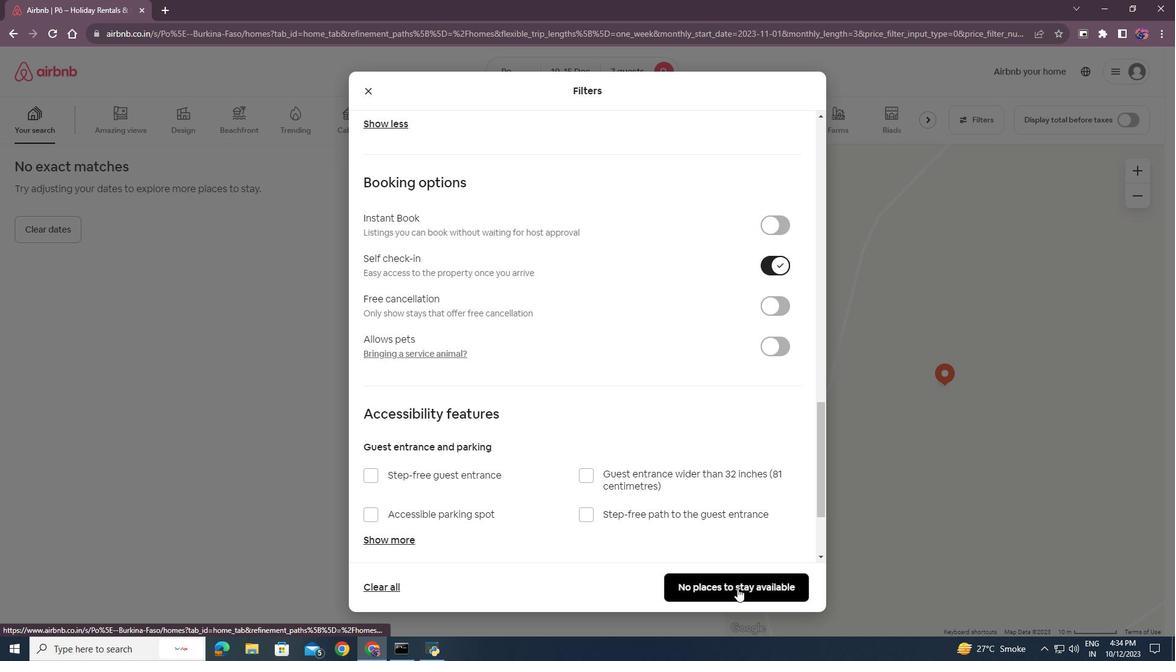 
Action: Mouse moved to (542, 433)
Screenshot: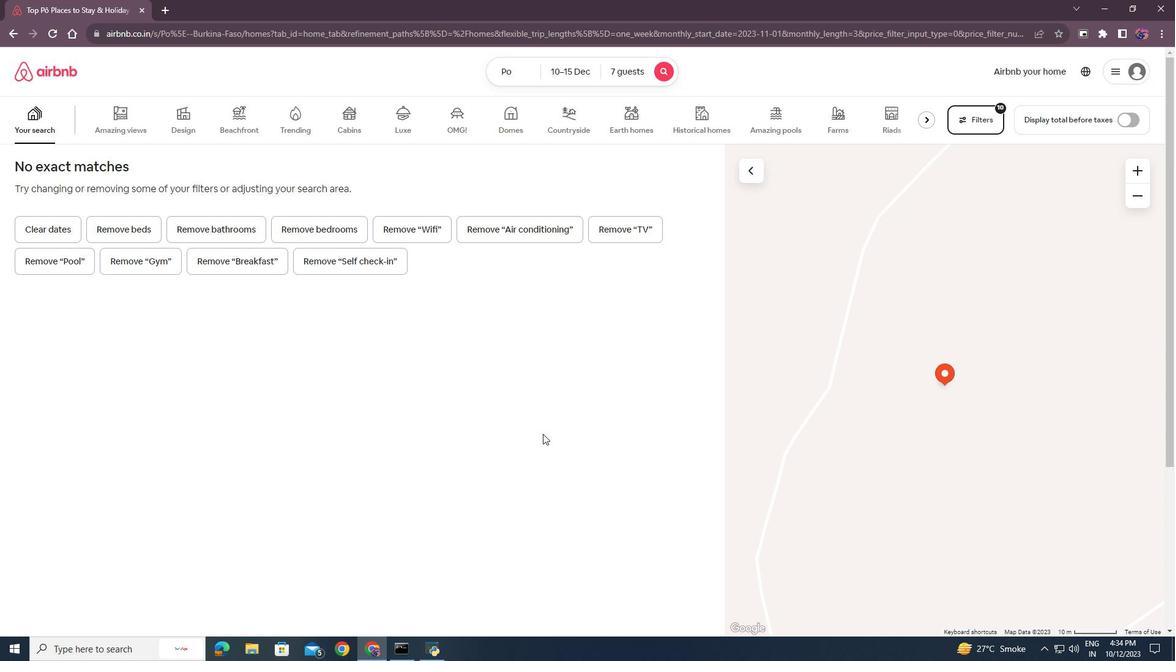 
